 Task: Create a rule when a due date between 1 and 7 working days ago is moved in a card by me.
Action: Mouse moved to (1251, 104)
Screenshot: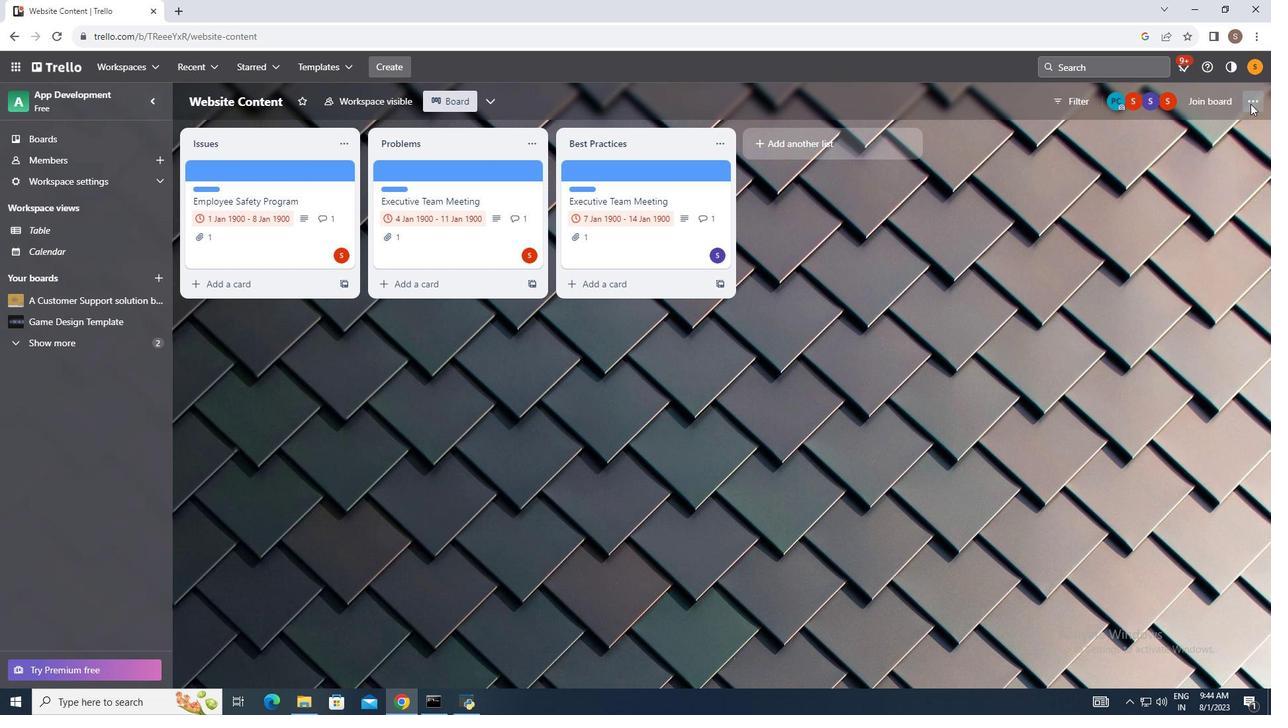 
Action: Mouse pressed left at (1251, 104)
Screenshot: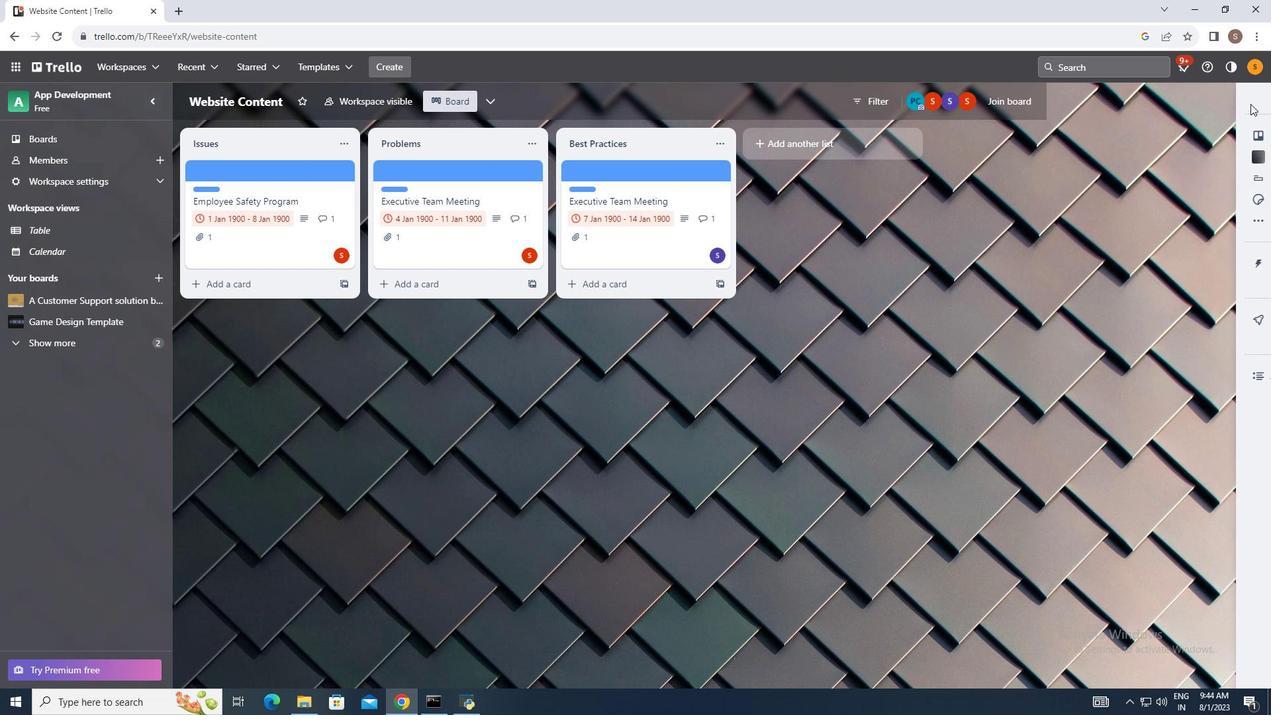 
Action: Mouse moved to (1173, 263)
Screenshot: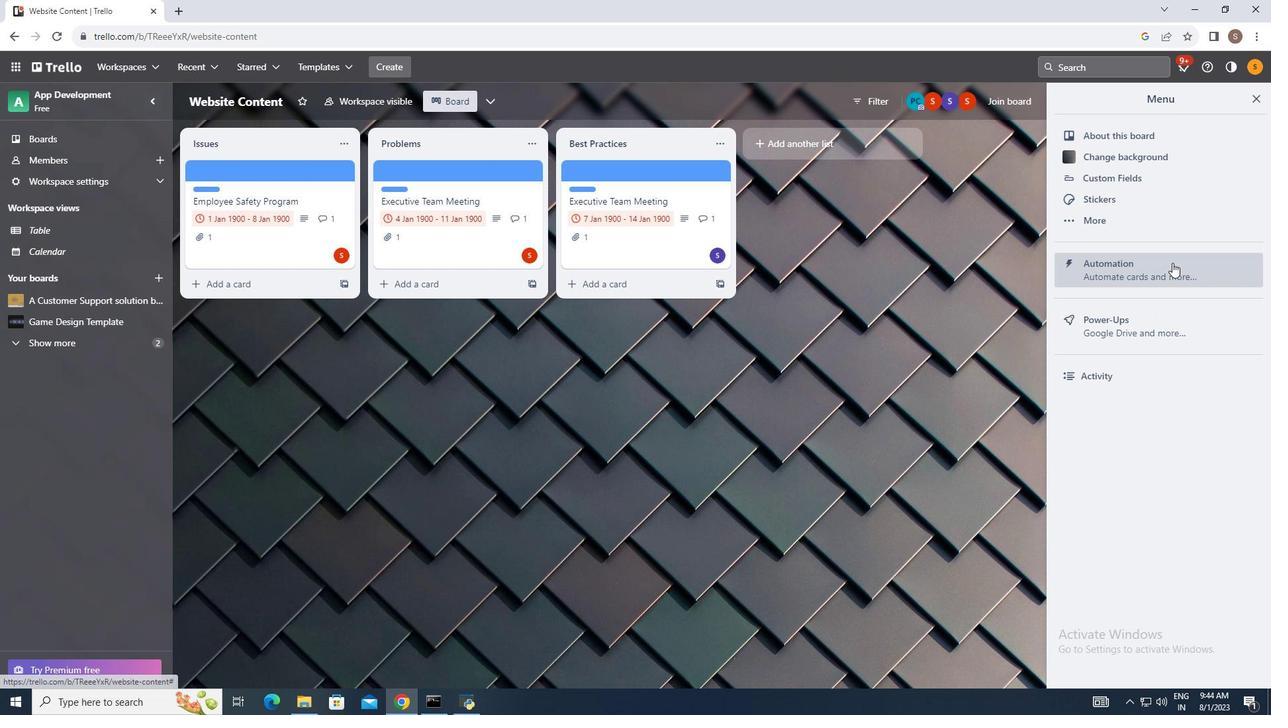 
Action: Mouse pressed left at (1173, 263)
Screenshot: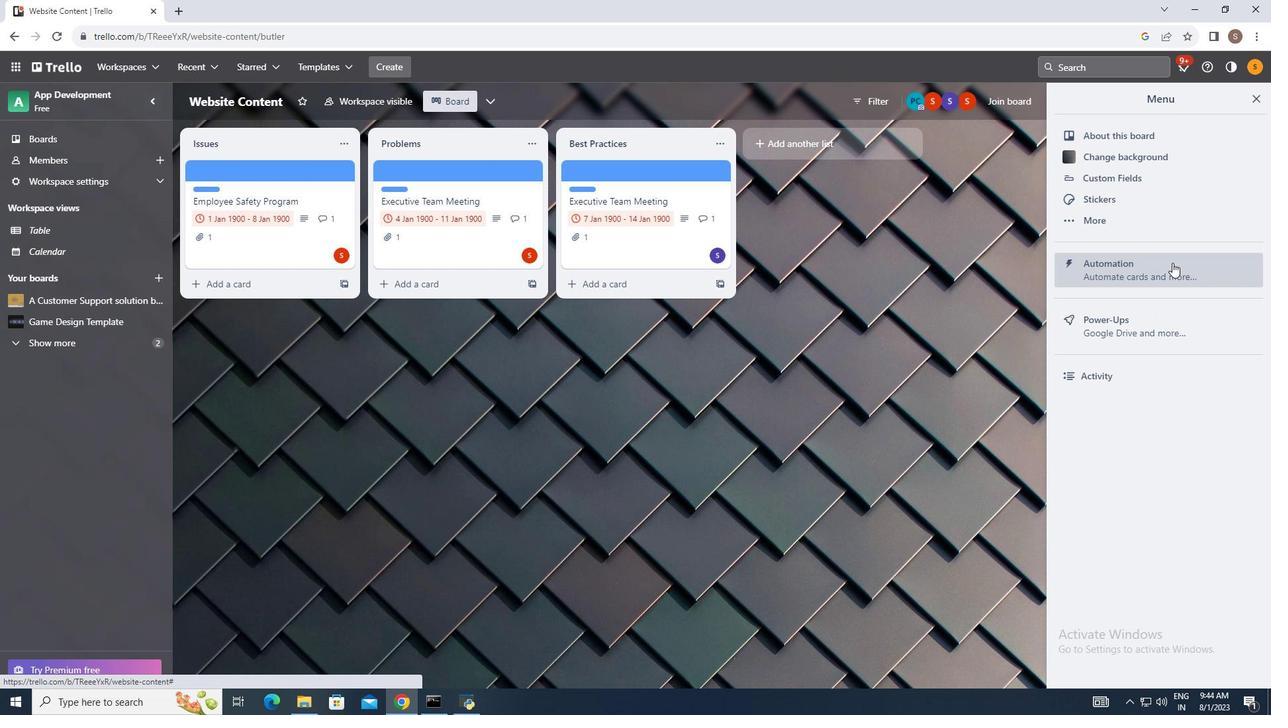 
Action: Mouse moved to (234, 209)
Screenshot: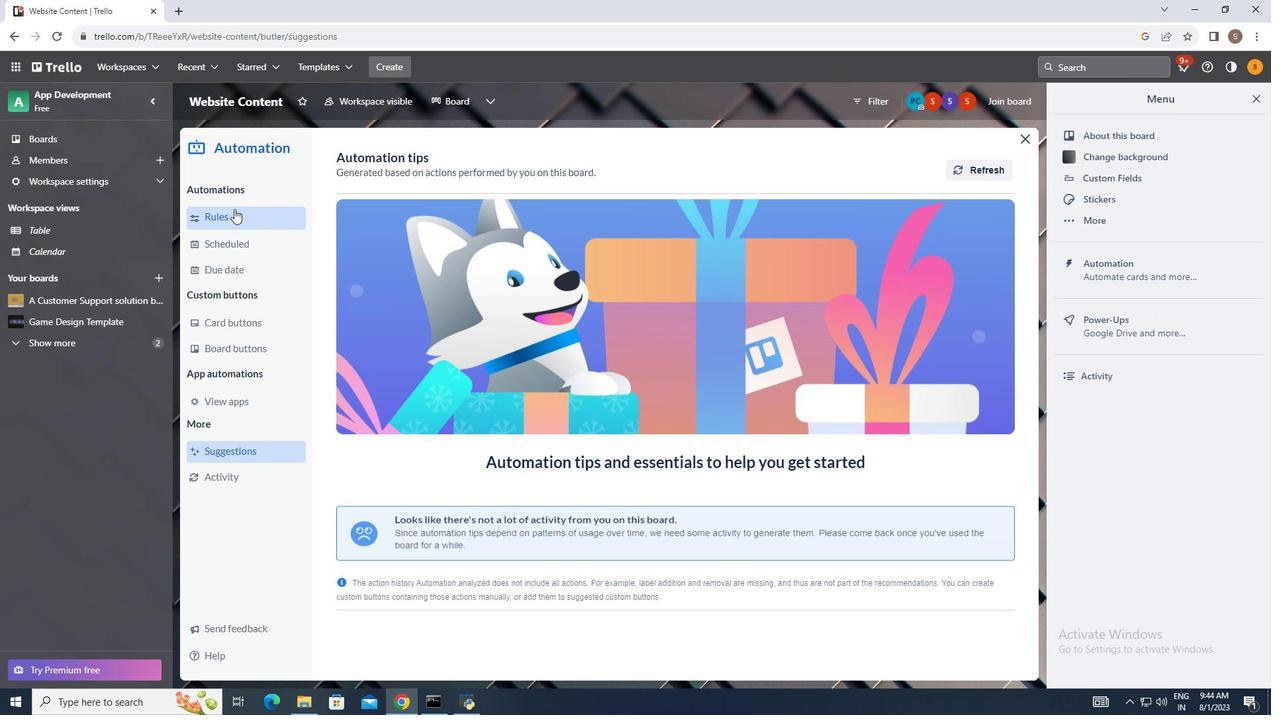 
Action: Mouse pressed left at (234, 209)
Screenshot: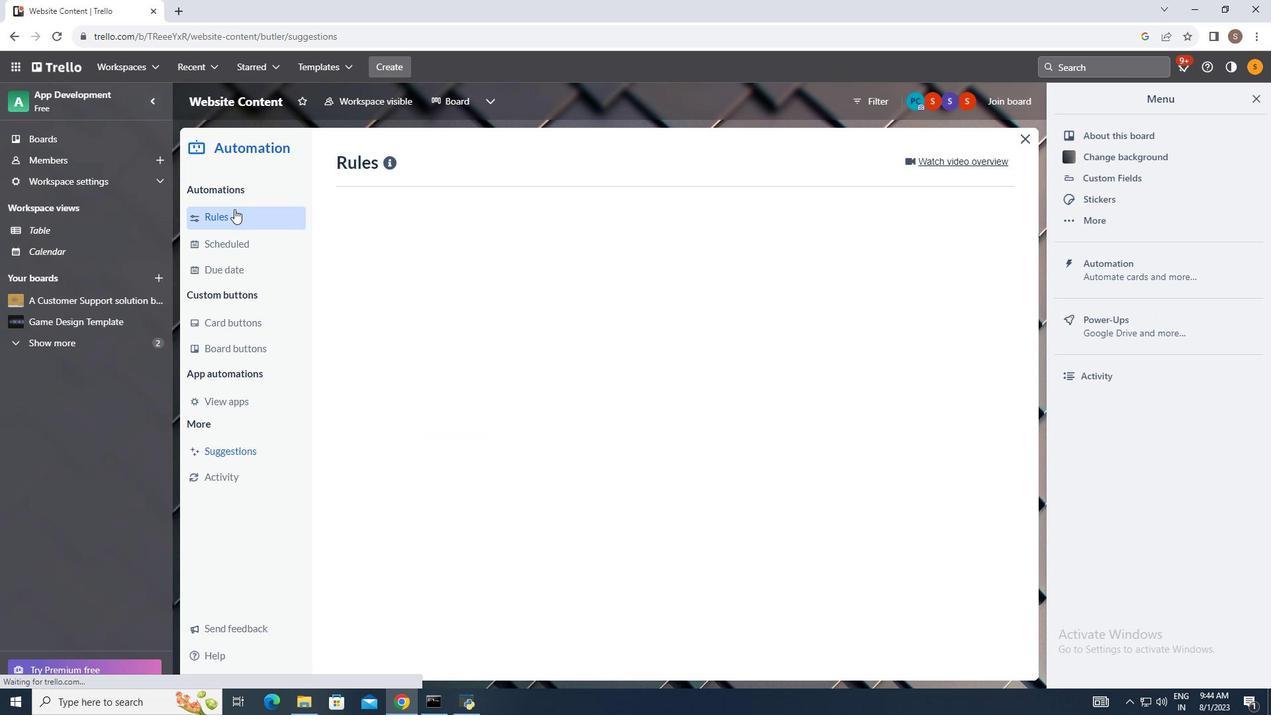 
Action: Mouse moved to (889, 164)
Screenshot: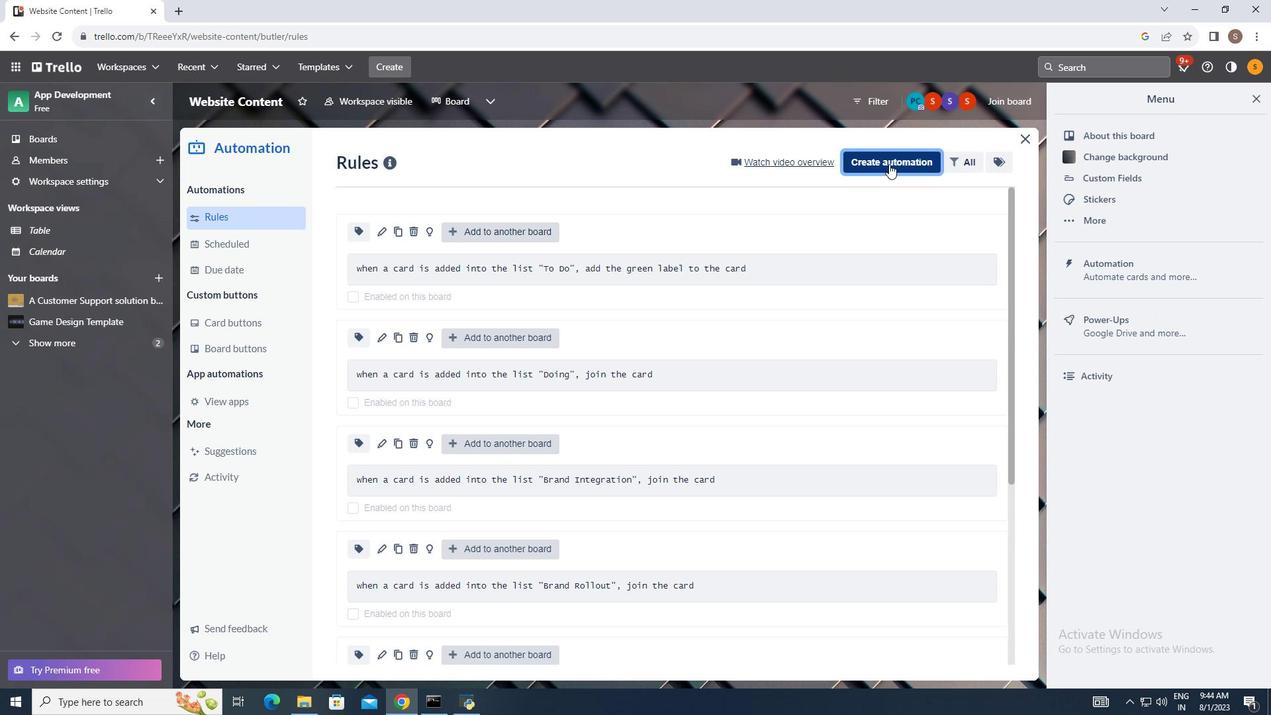 
Action: Mouse pressed left at (889, 164)
Screenshot: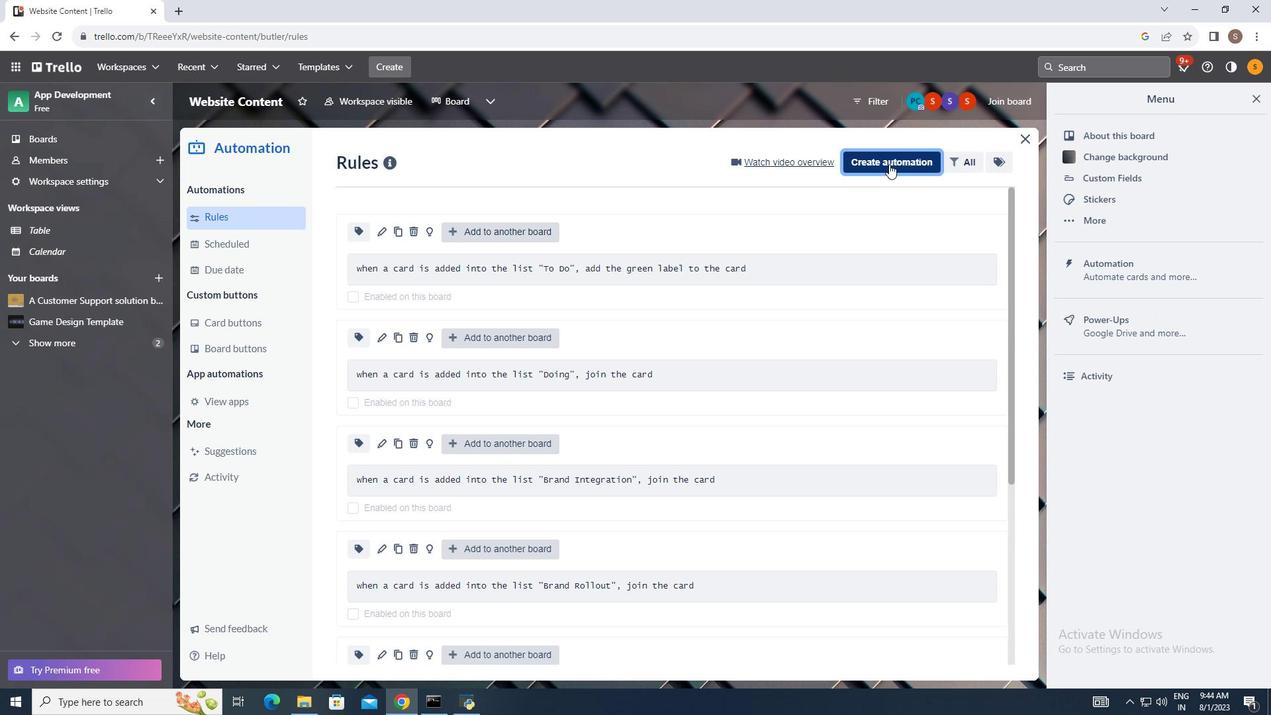 
Action: Mouse moved to (652, 286)
Screenshot: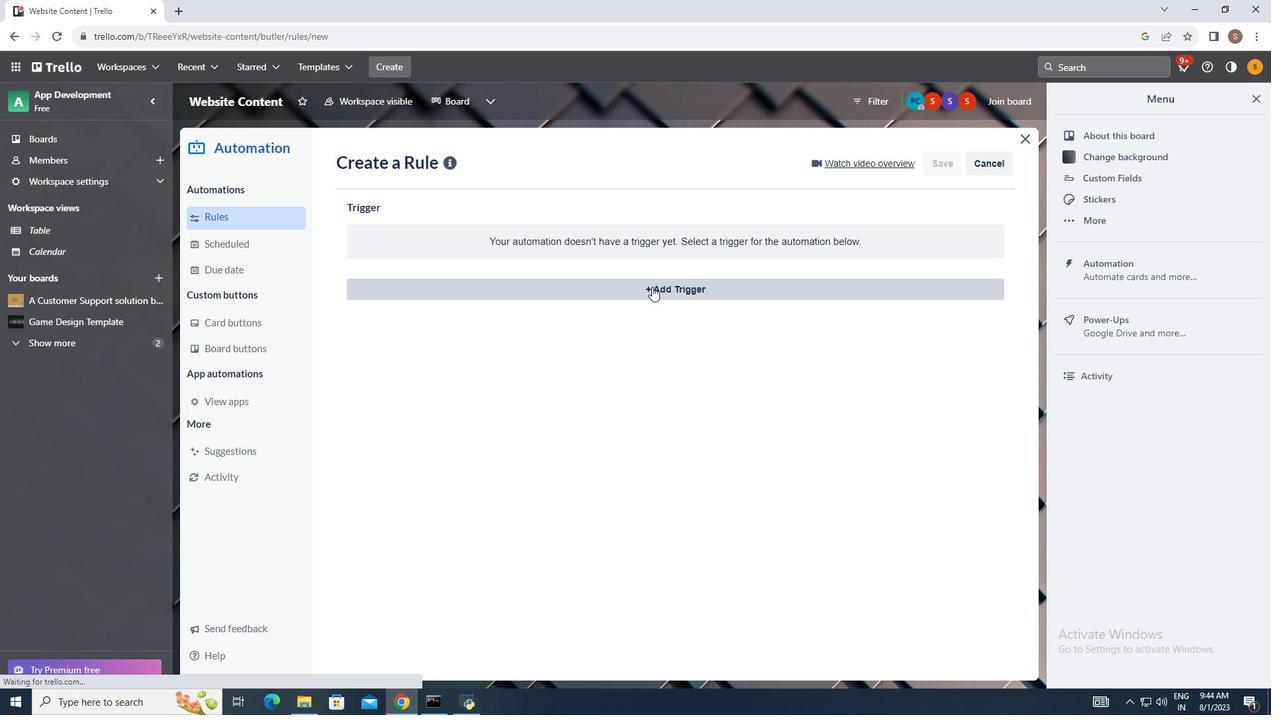 
Action: Mouse pressed left at (652, 286)
Screenshot: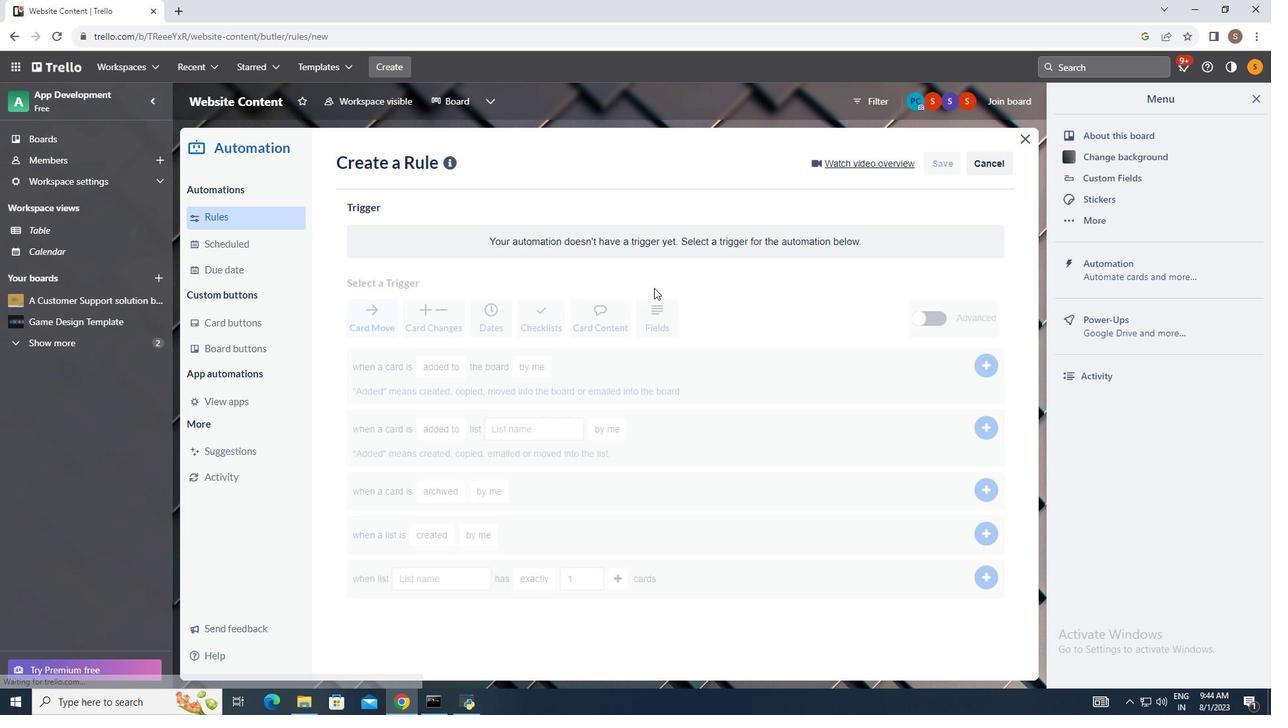 
Action: Mouse moved to (499, 335)
Screenshot: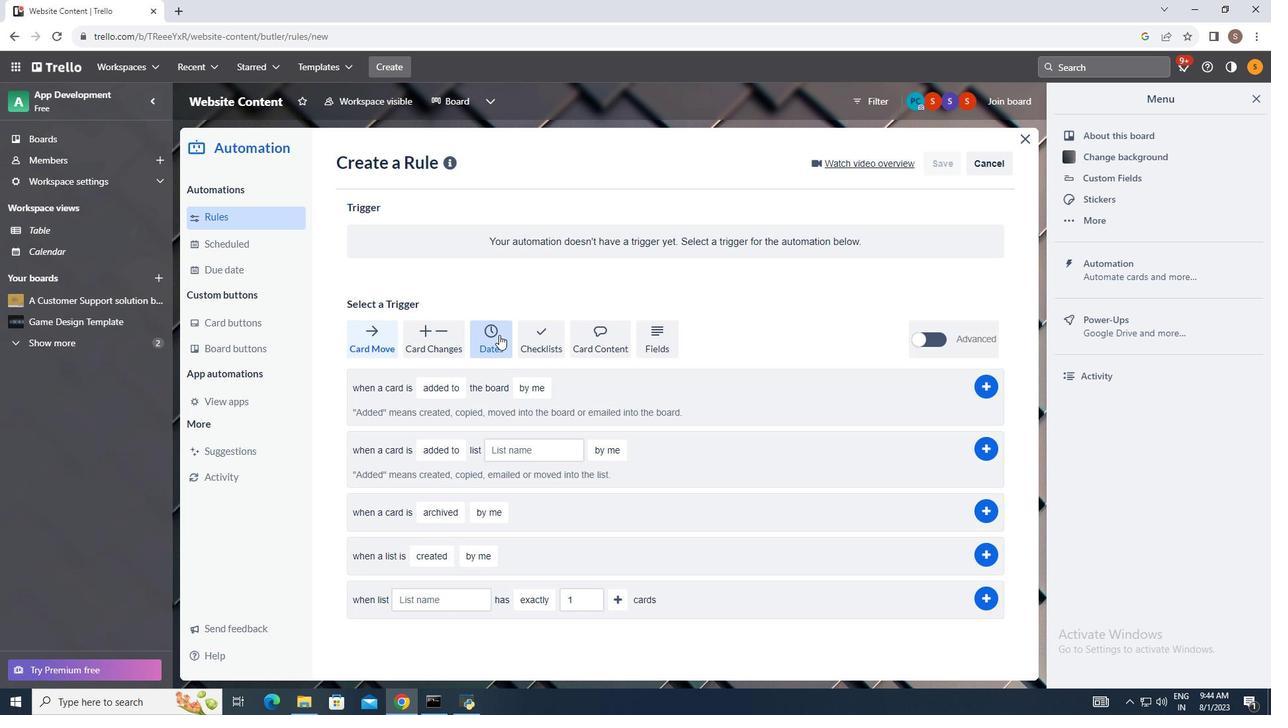 
Action: Mouse pressed left at (499, 335)
Screenshot: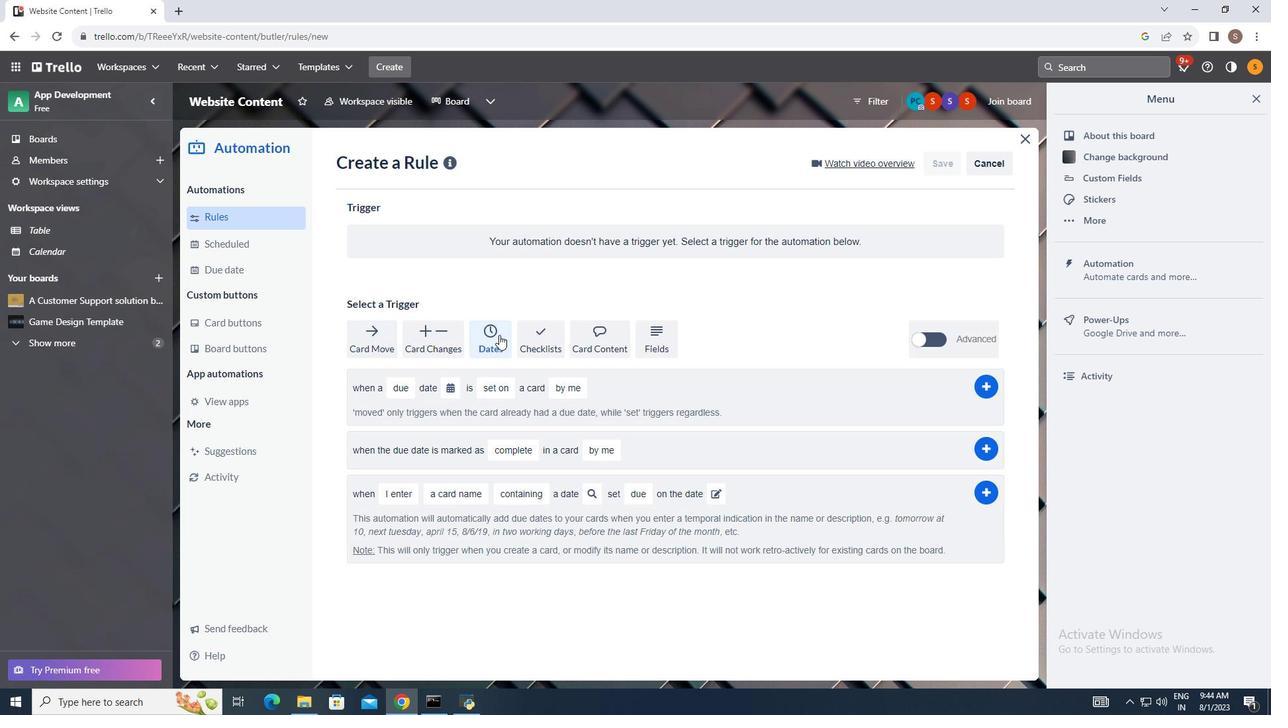 
Action: Mouse moved to (405, 386)
Screenshot: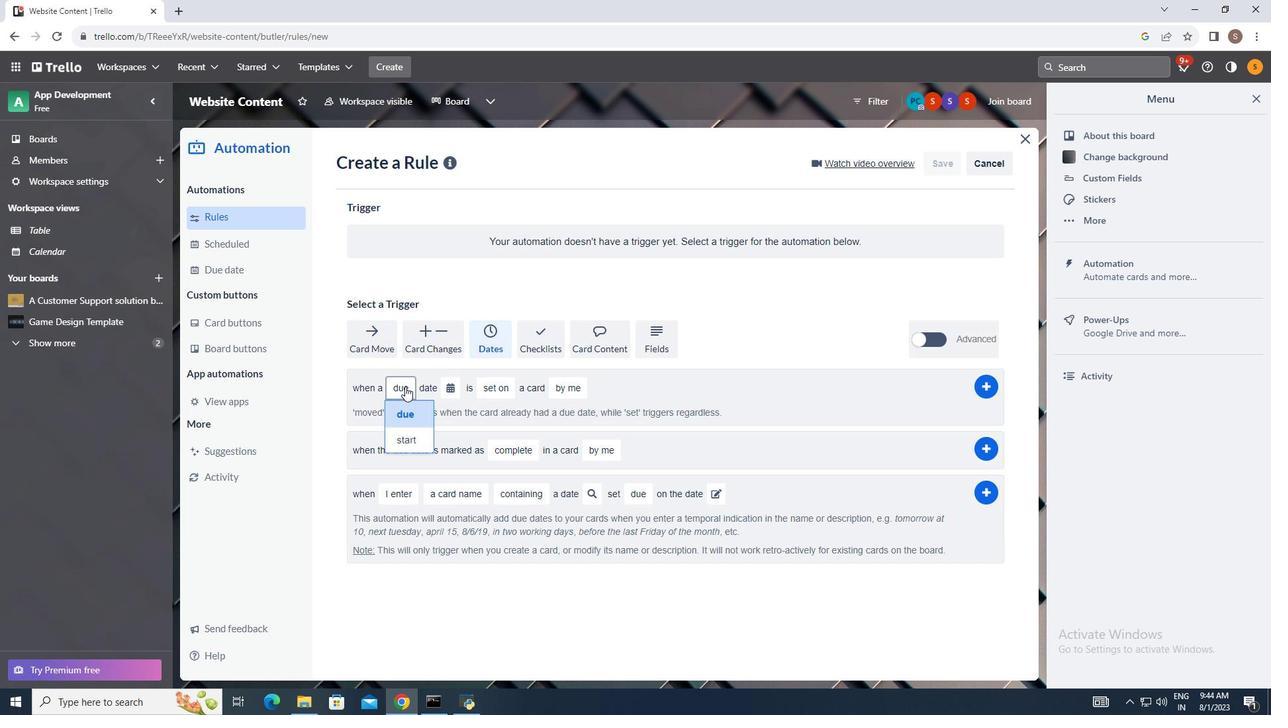 
Action: Mouse pressed left at (405, 386)
Screenshot: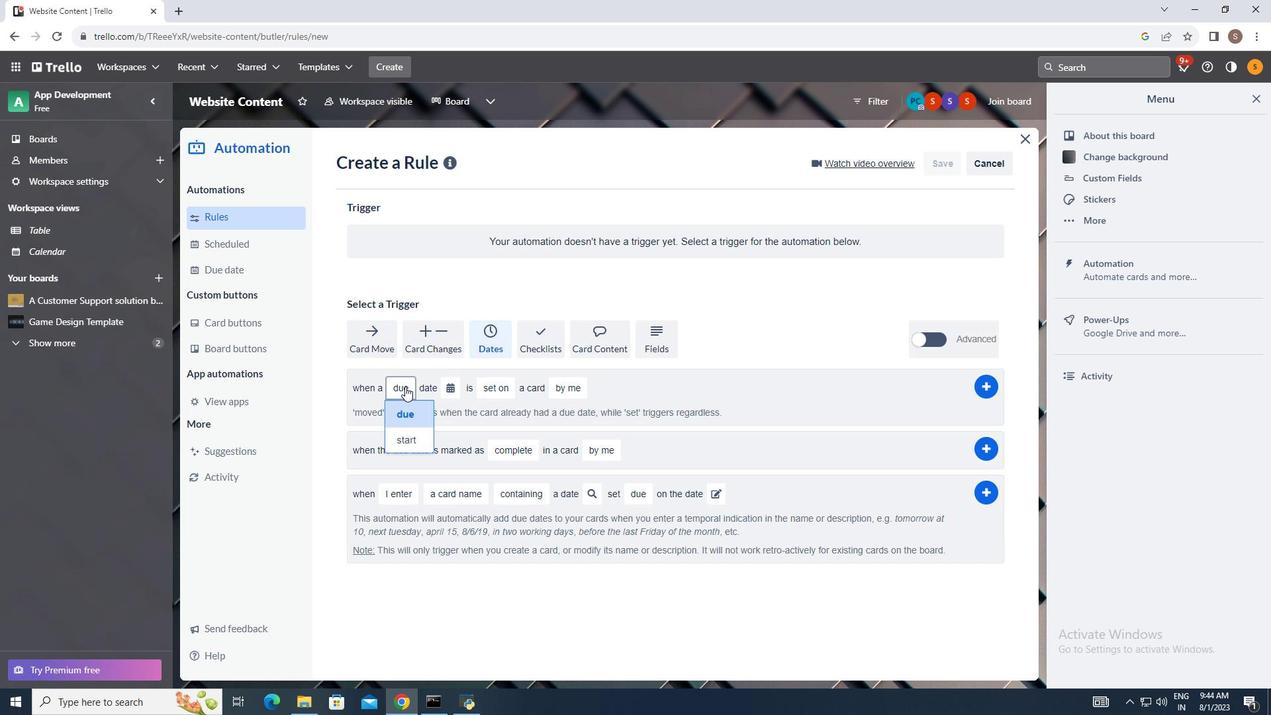 
Action: Mouse moved to (405, 415)
Screenshot: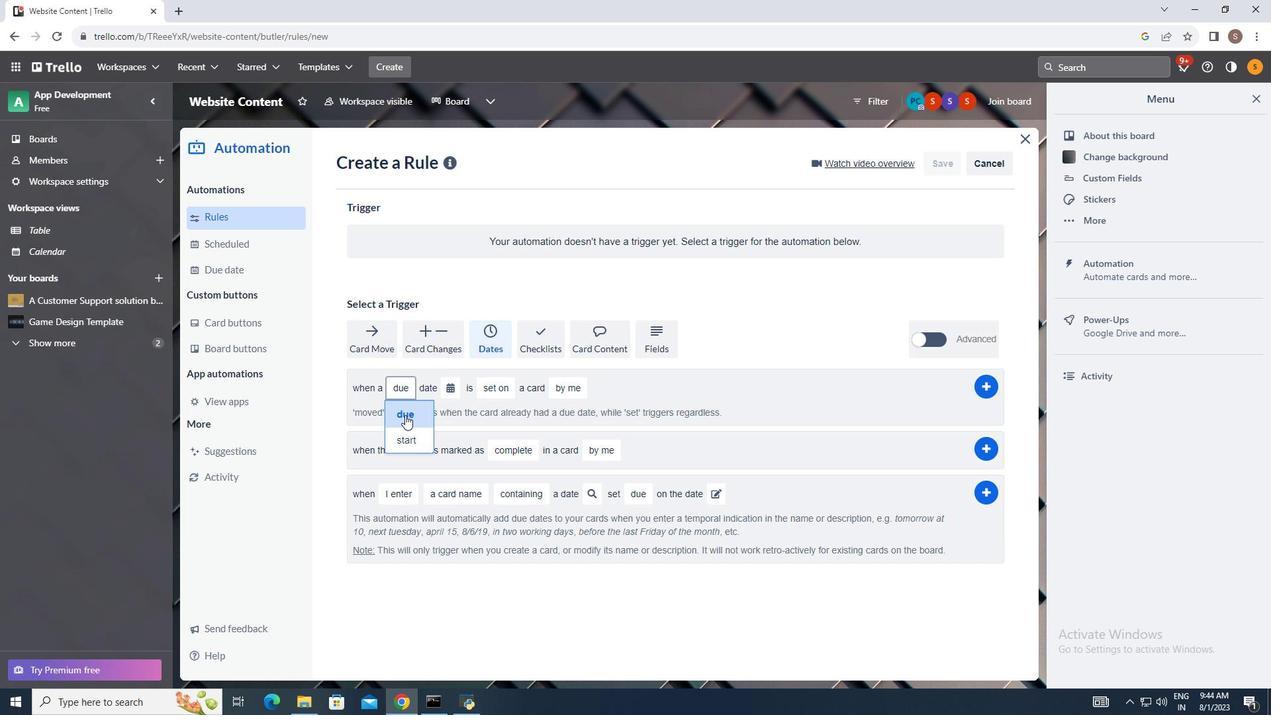 
Action: Mouse pressed left at (405, 415)
Screenshot: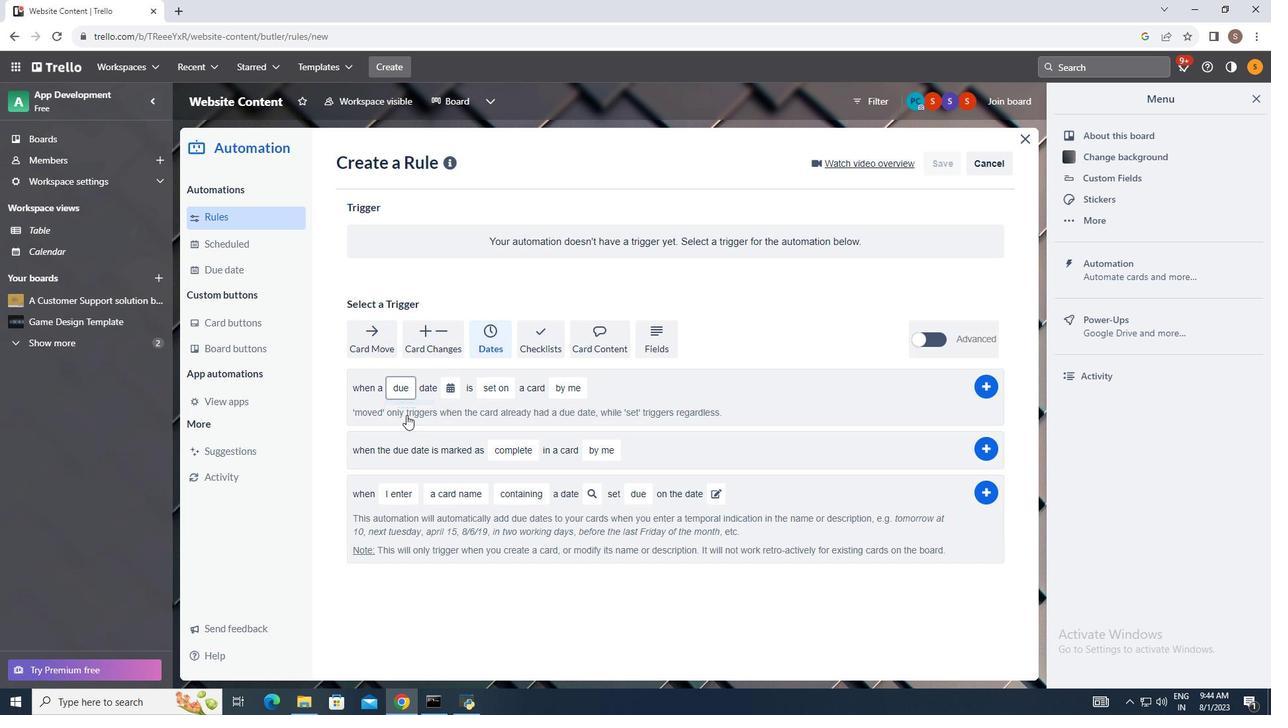 
Action: Mouse moved to (452, 391)
Screenshot: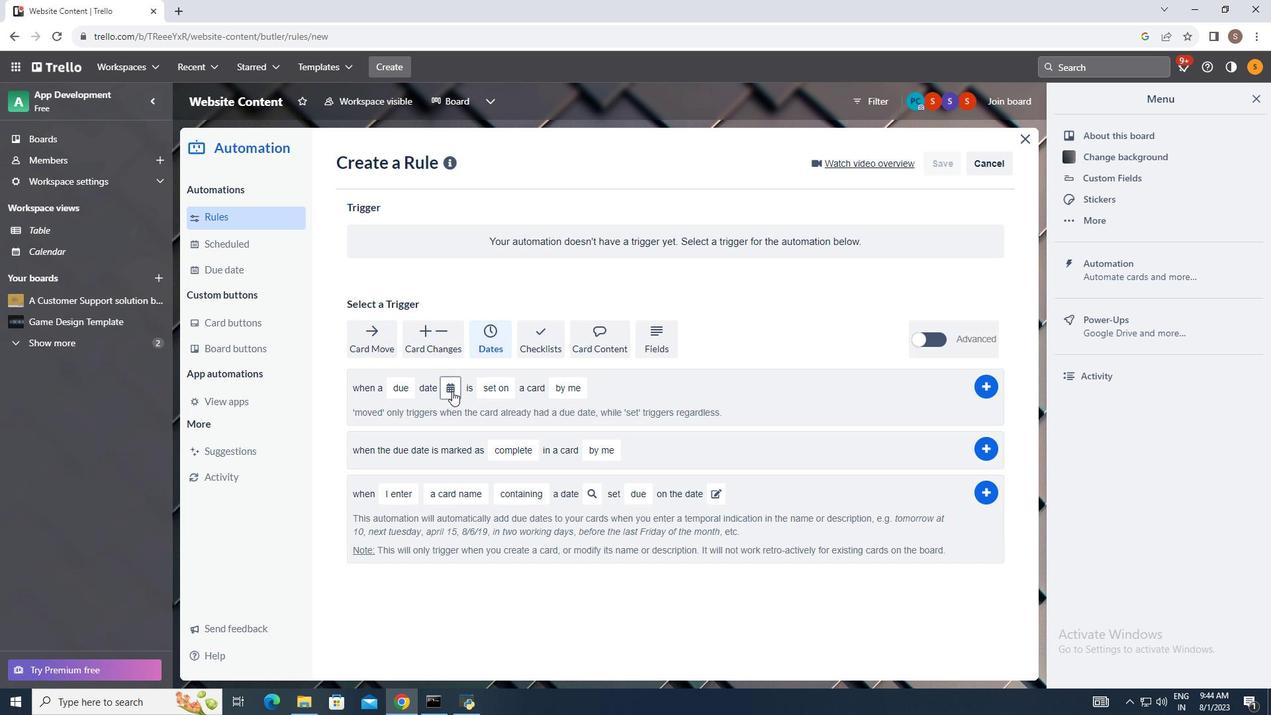 
Action: Mouse pressed left at (452, 391)
Screenshot: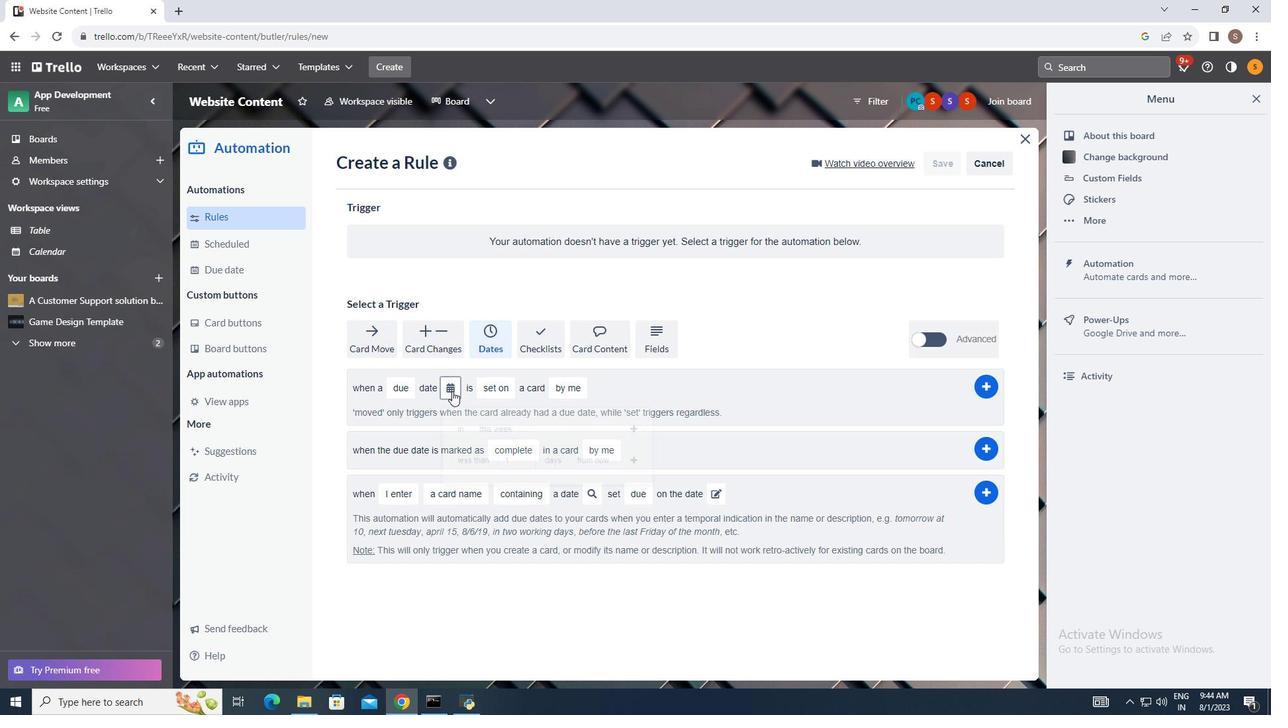 
Action: Mouse moved to (474, 466)
Screenshot: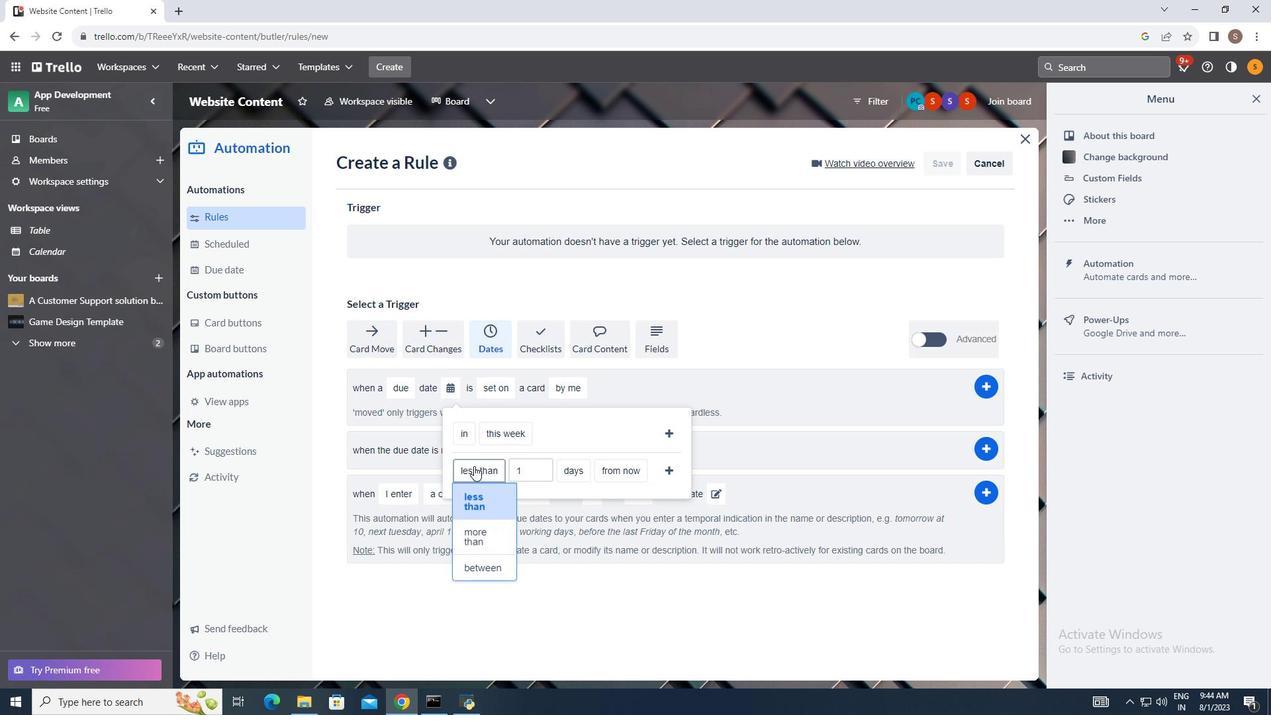 
Action: Mouse pressed left at (474, 466)
Screenshot: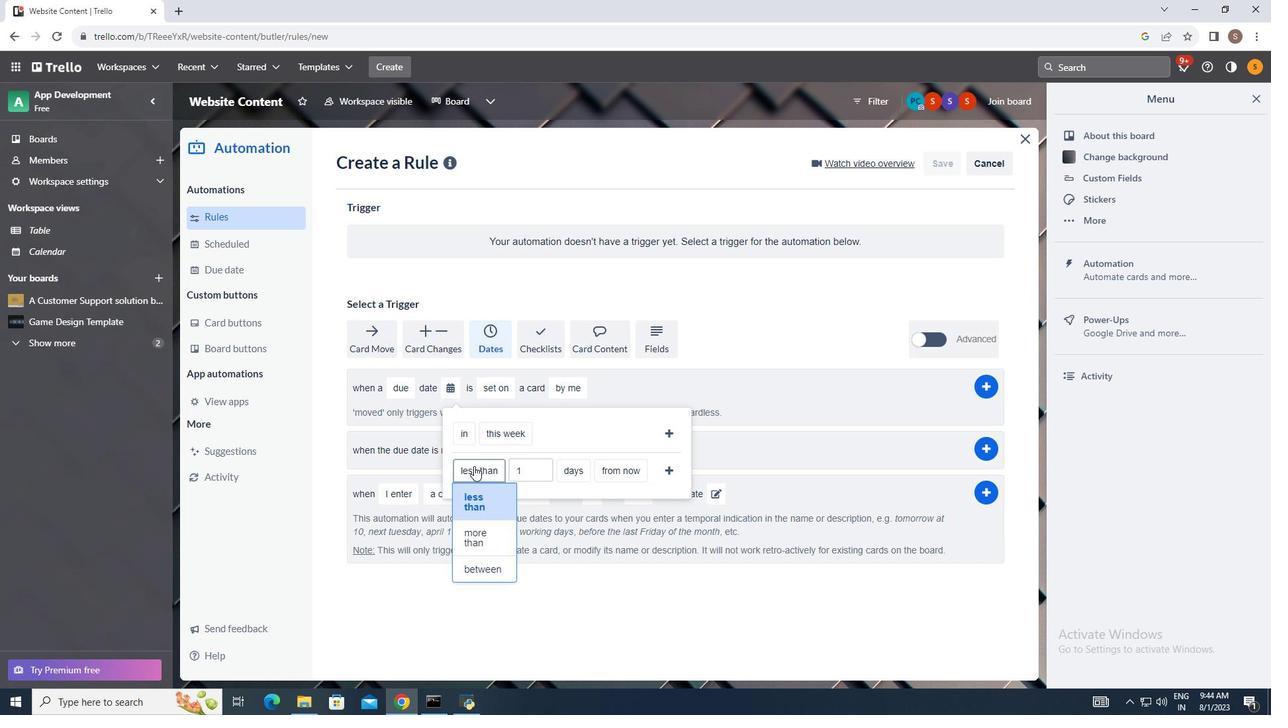 
Action: Mouse moved to (468, 569)
Screenshot: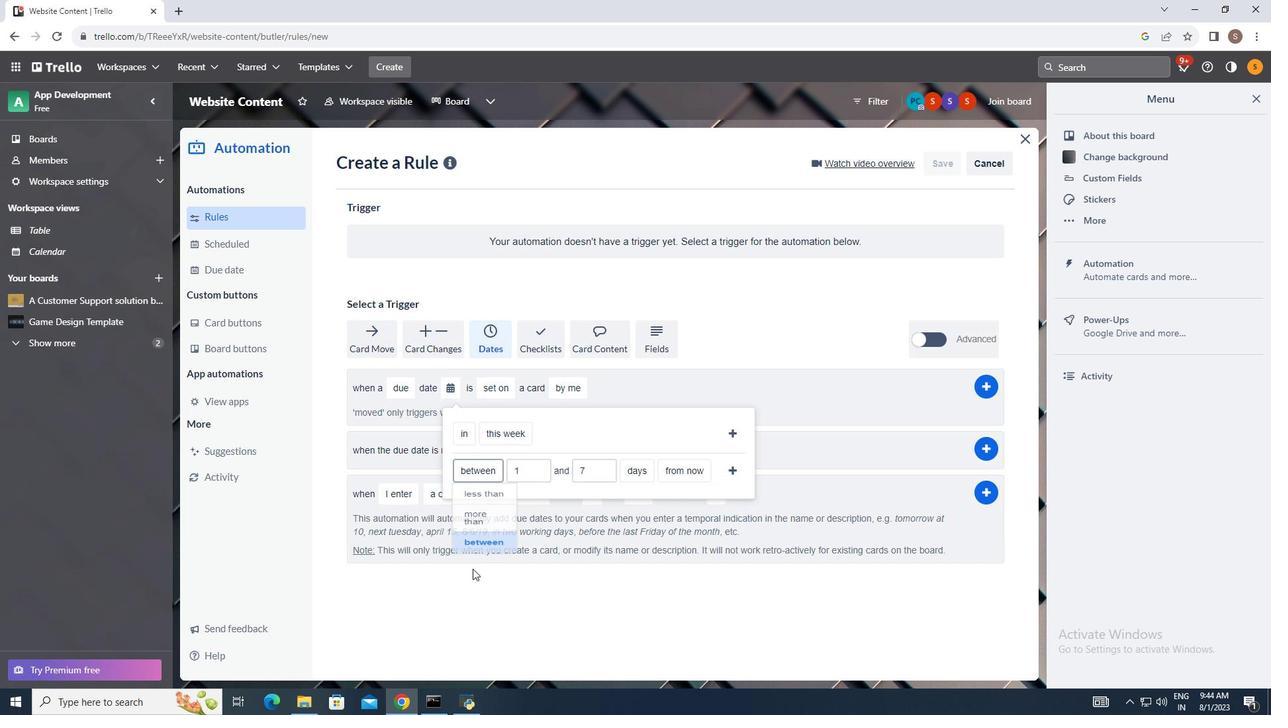 
Action: Mouse pressed left at (468, 569)
Screenshot: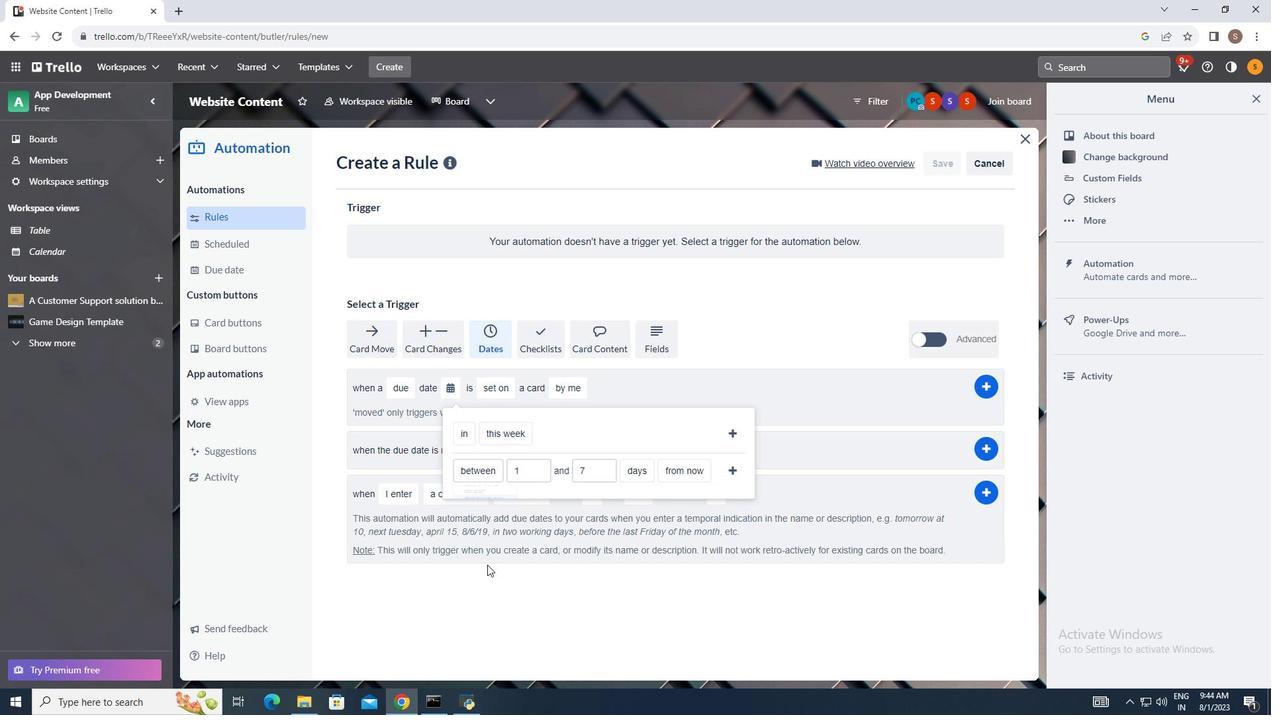 
Action: Mouse moved to (635, 470)
Screenshot: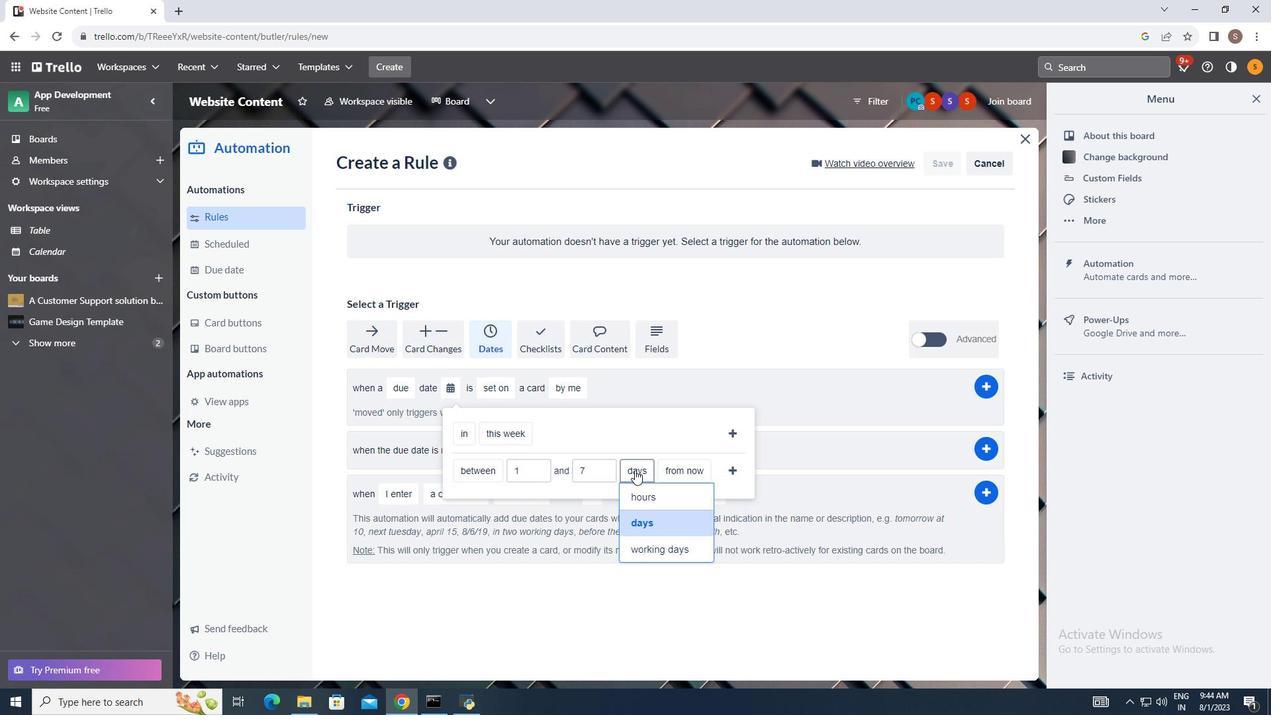 
Action: Mouse pressed left at (635, 470)
Screenshot: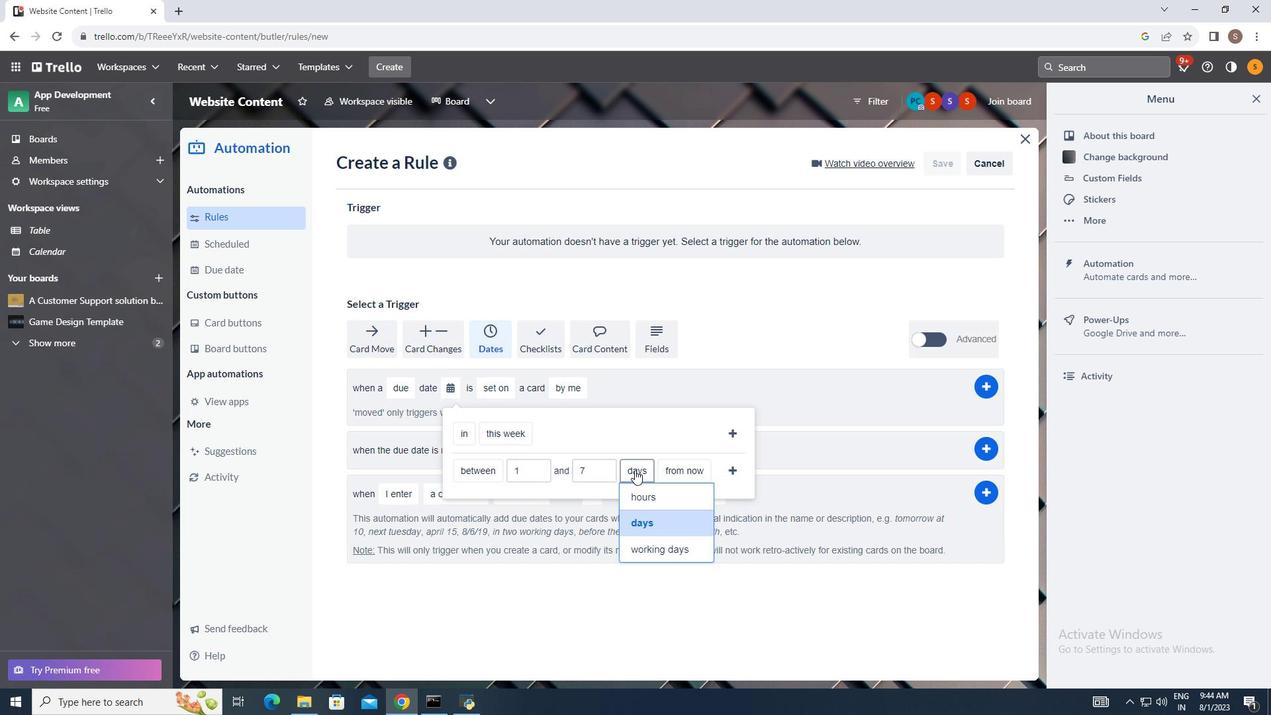 
Action: Mouse moved to (663, 541)
Screenshot: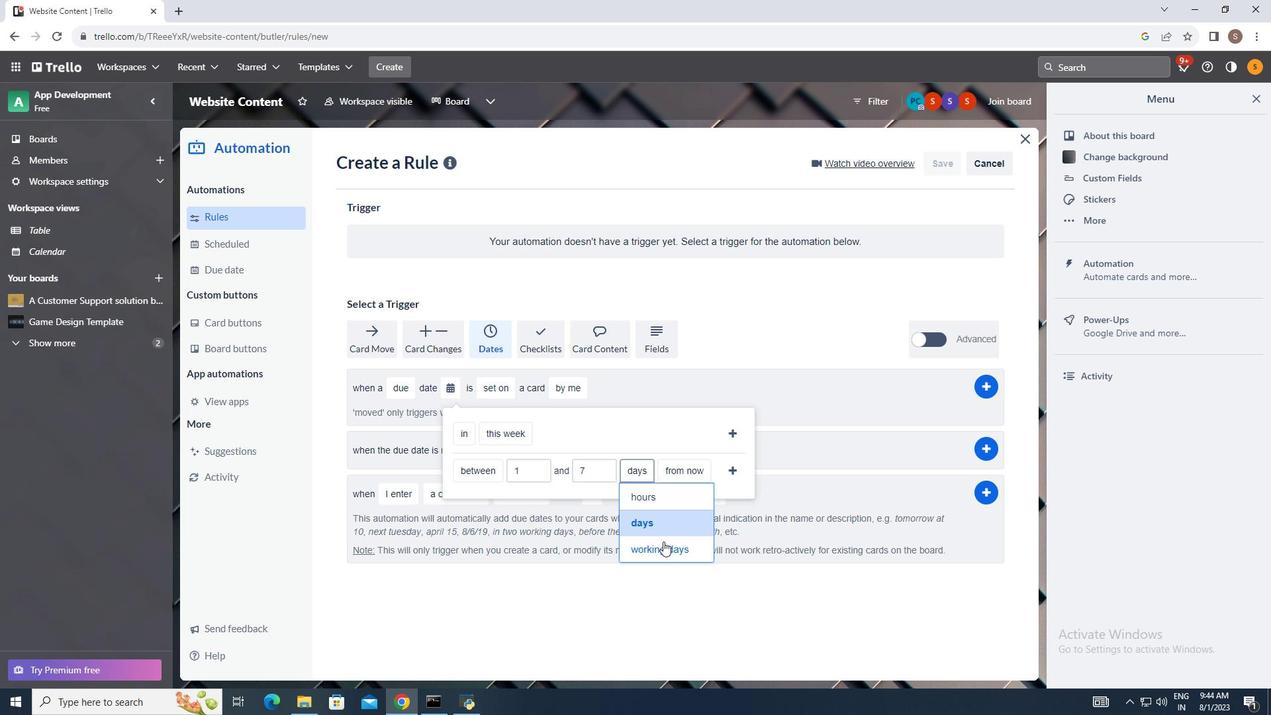 
Action: Mouse pressed left at (663, 541)
Screenshot: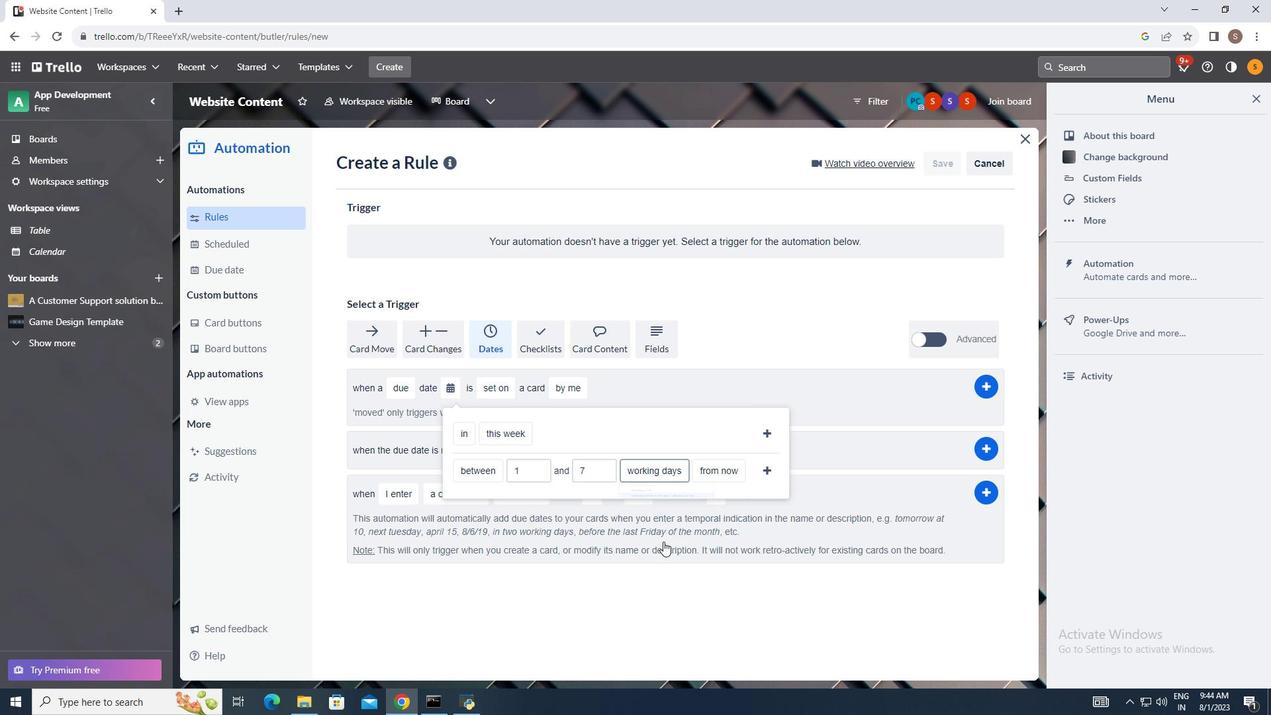 
Action: Mouse moved to (728, 472)
Screenshot: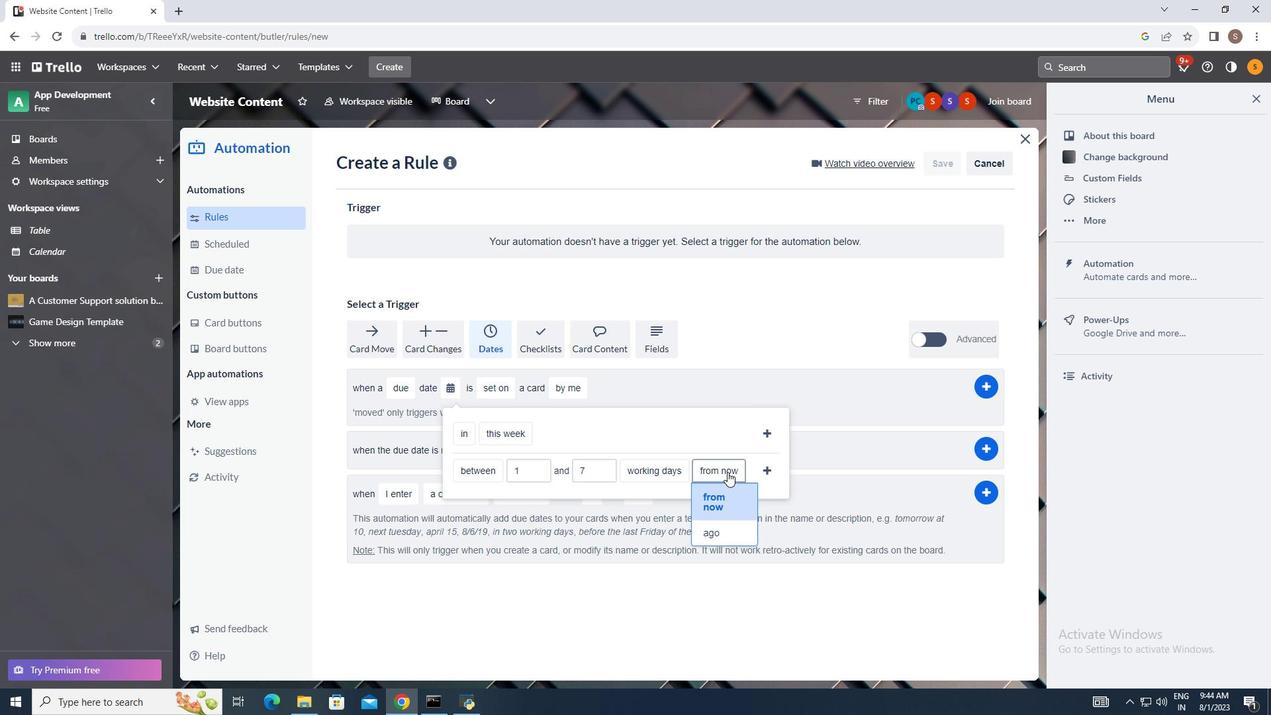 
Action: Mouse pressed left at (728, 472)
Screenshot: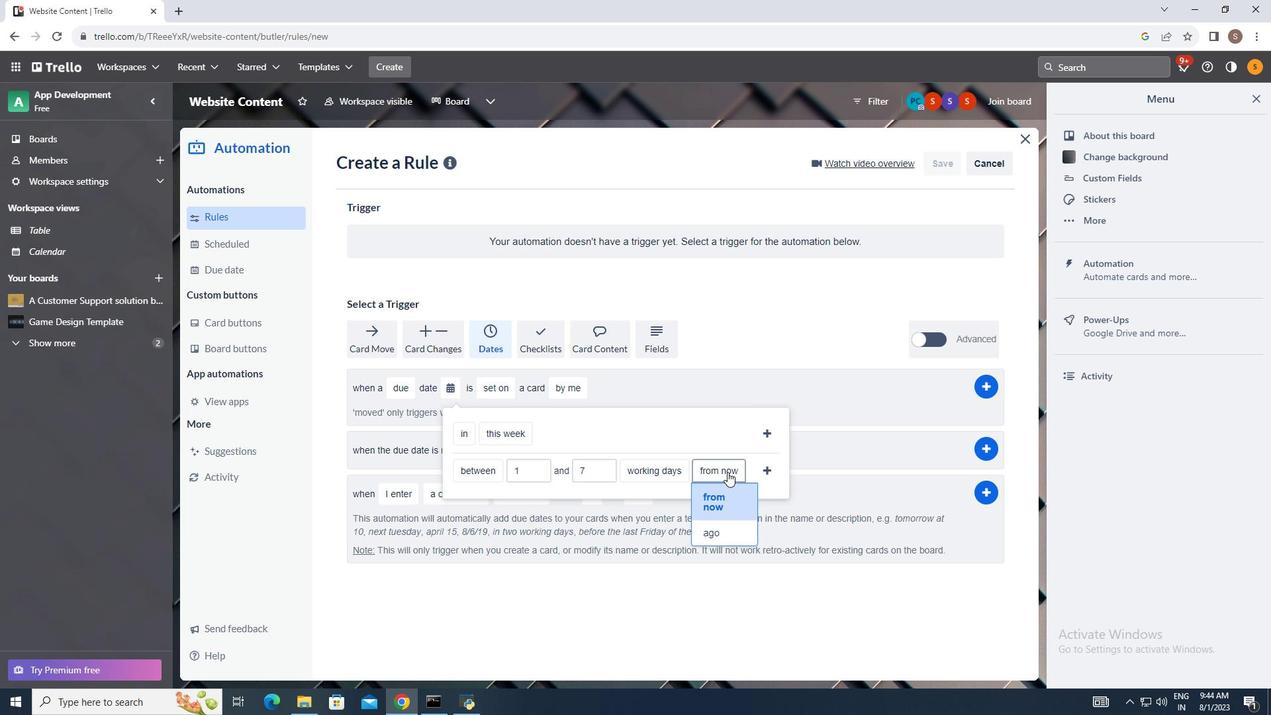 
Action: Mouse moved to (727, 530)
Screenshot: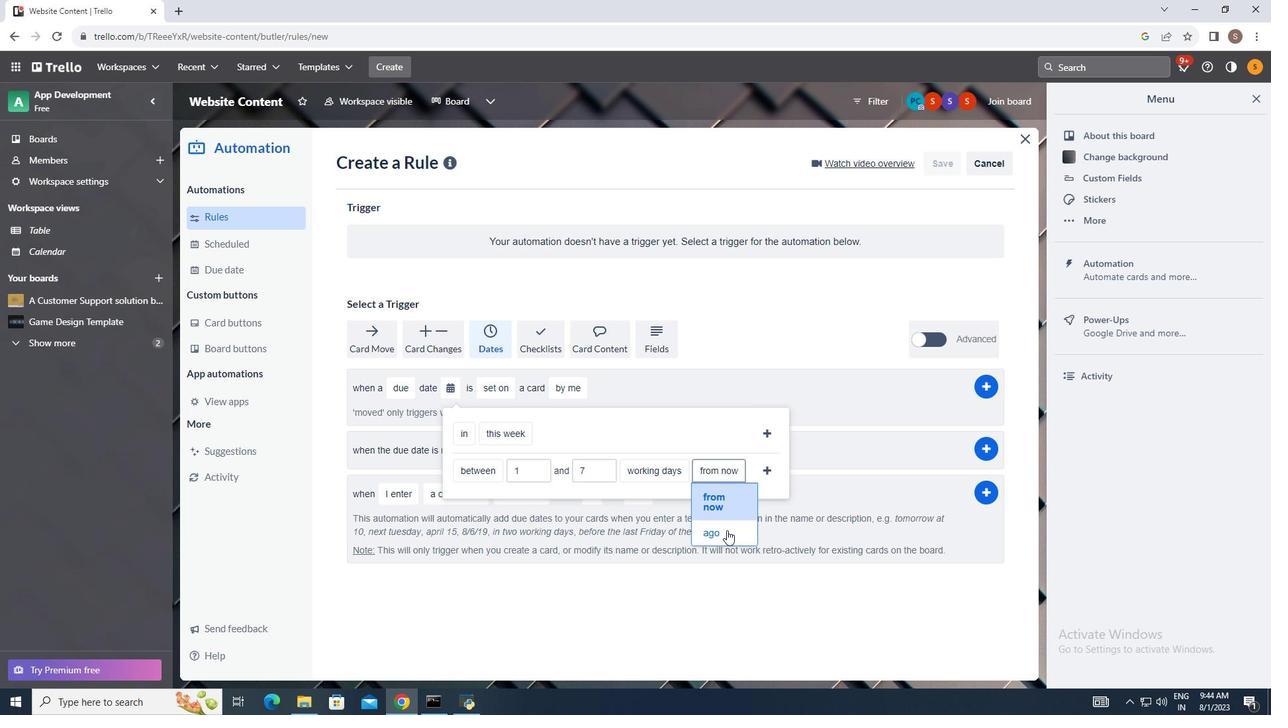 
Action: Mouse pressed left at (727, 530)
Screenshot: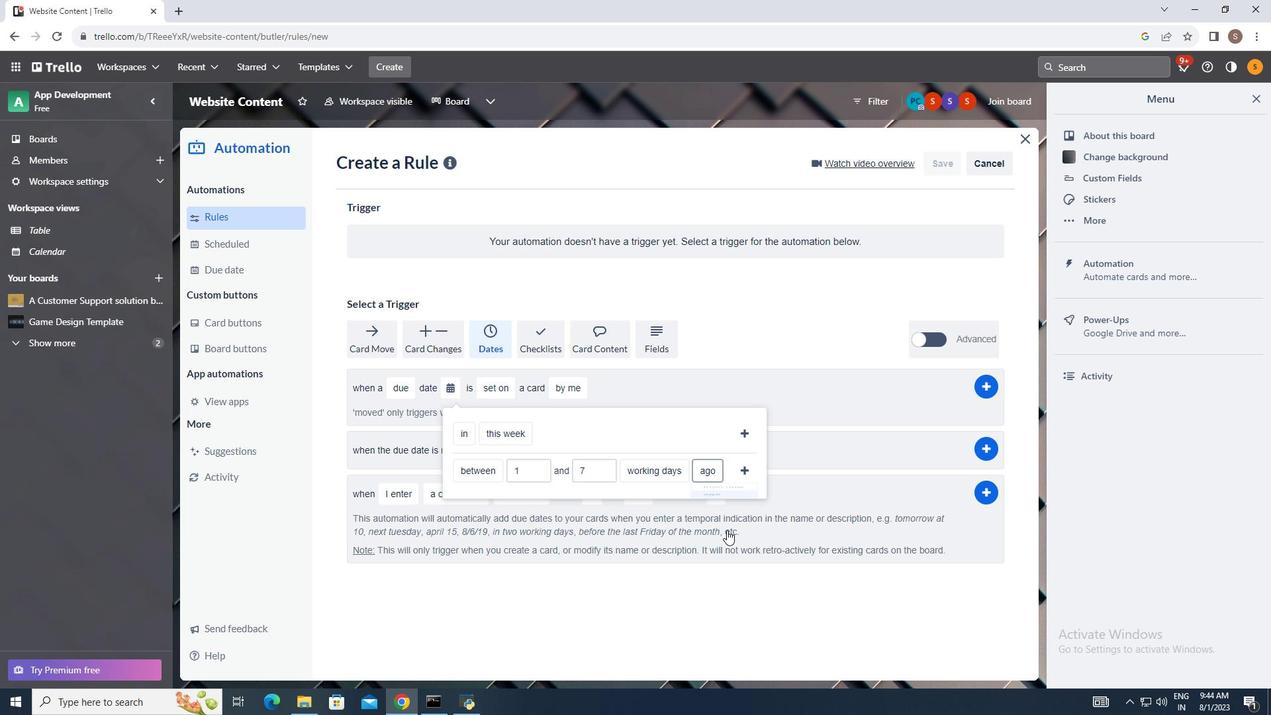 
Action: Mouse moved to (741, 470)
Screenshot: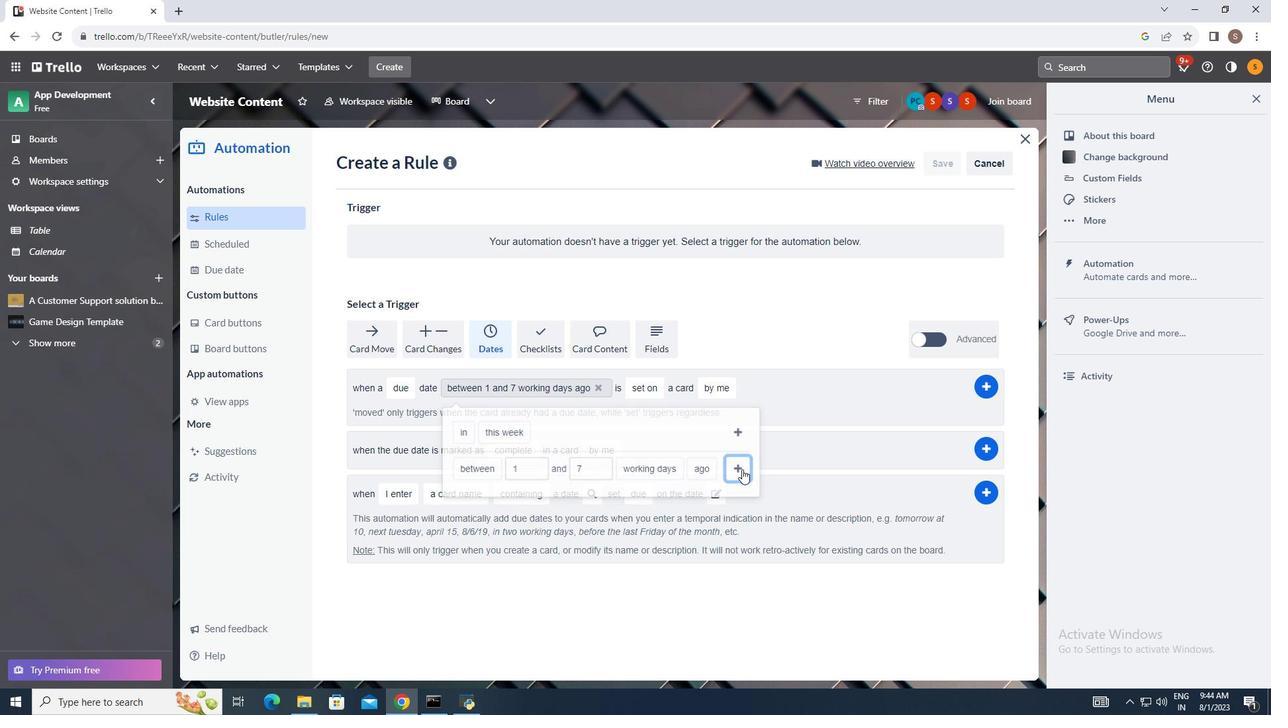 
Action: Mouse pressed left at (741, 470)
Screenshot: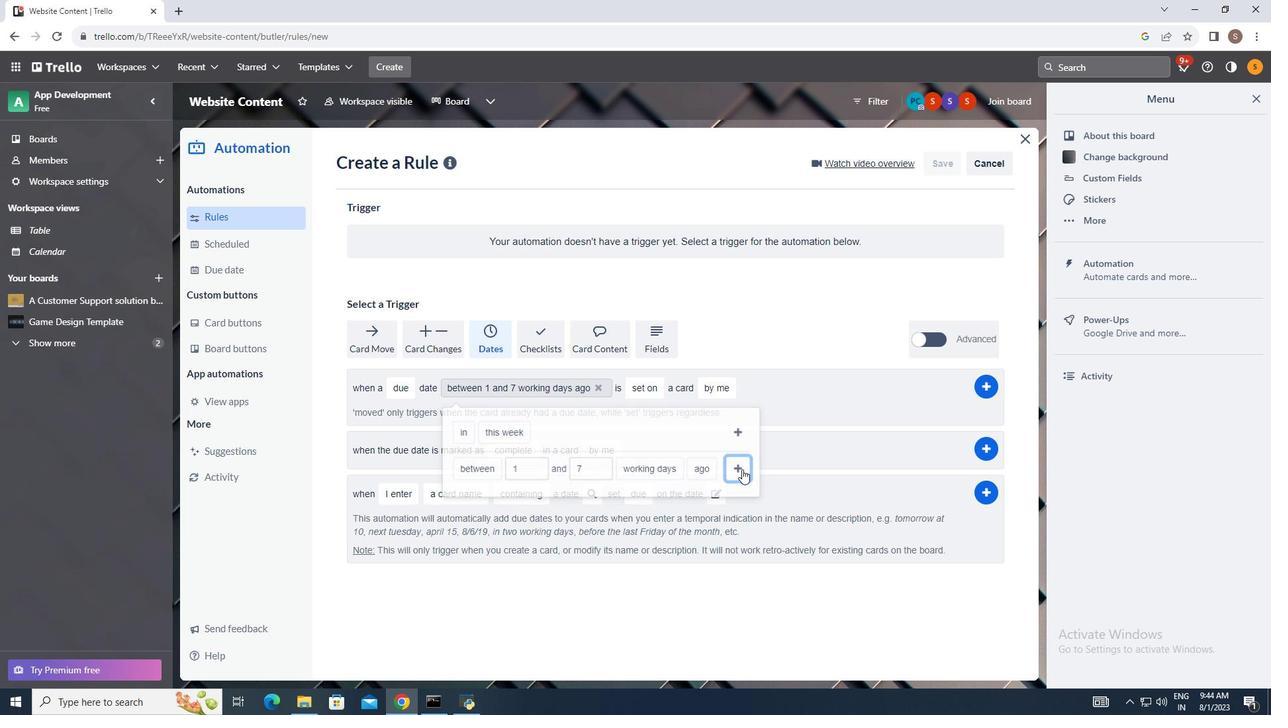 
Action: Mouse moved to (643, 390)
Screenshot: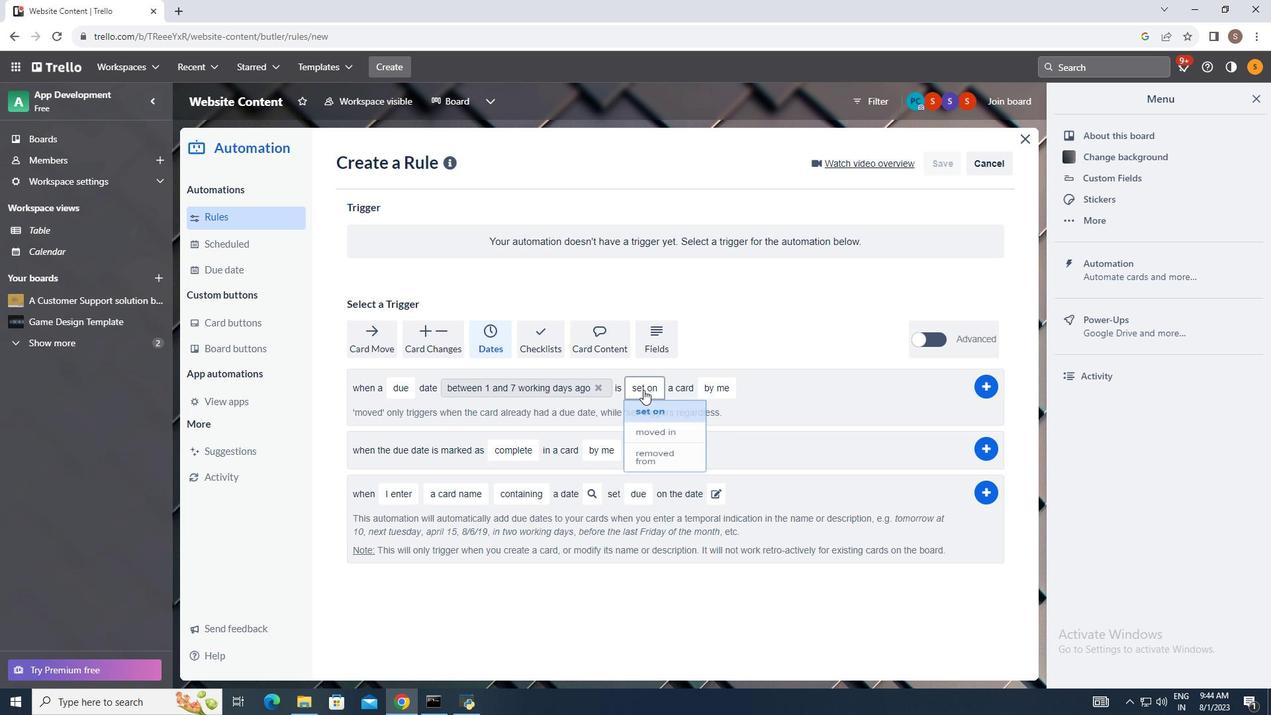 
Action: Mouse pressed left at (643, 390)
Screenshot: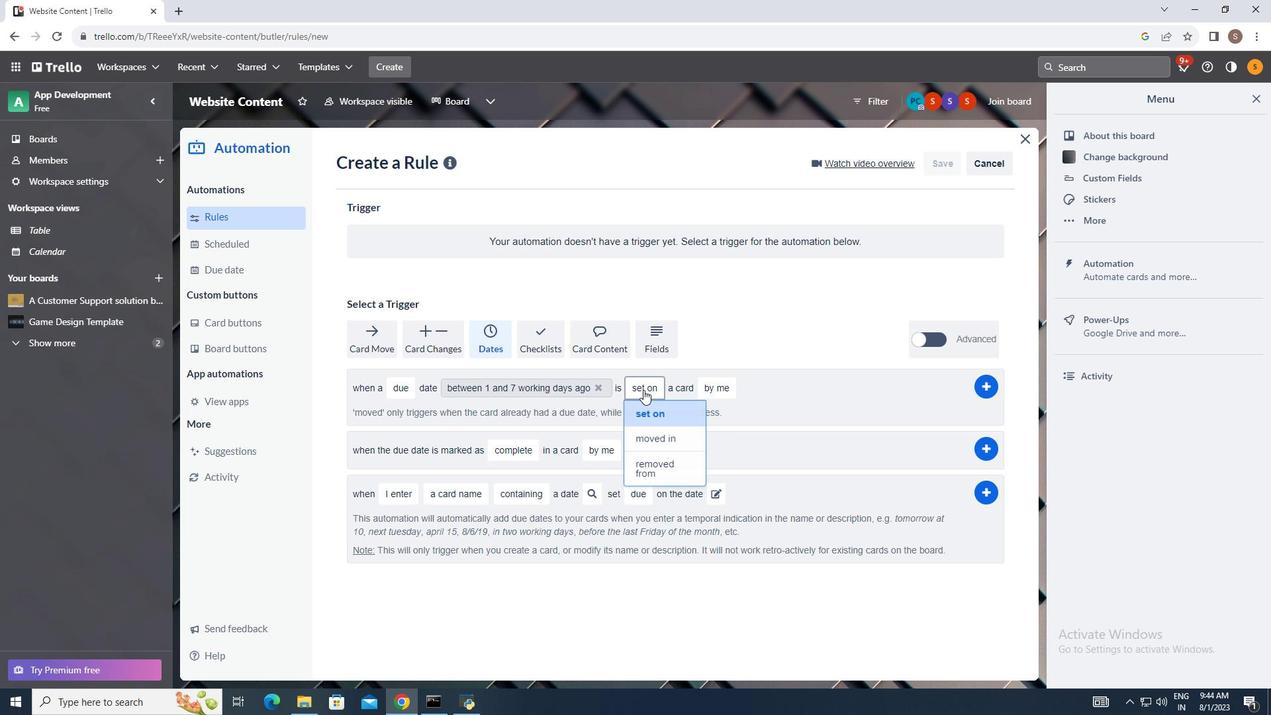 
Action: Mouse moved to (661, 435)
Screenshot: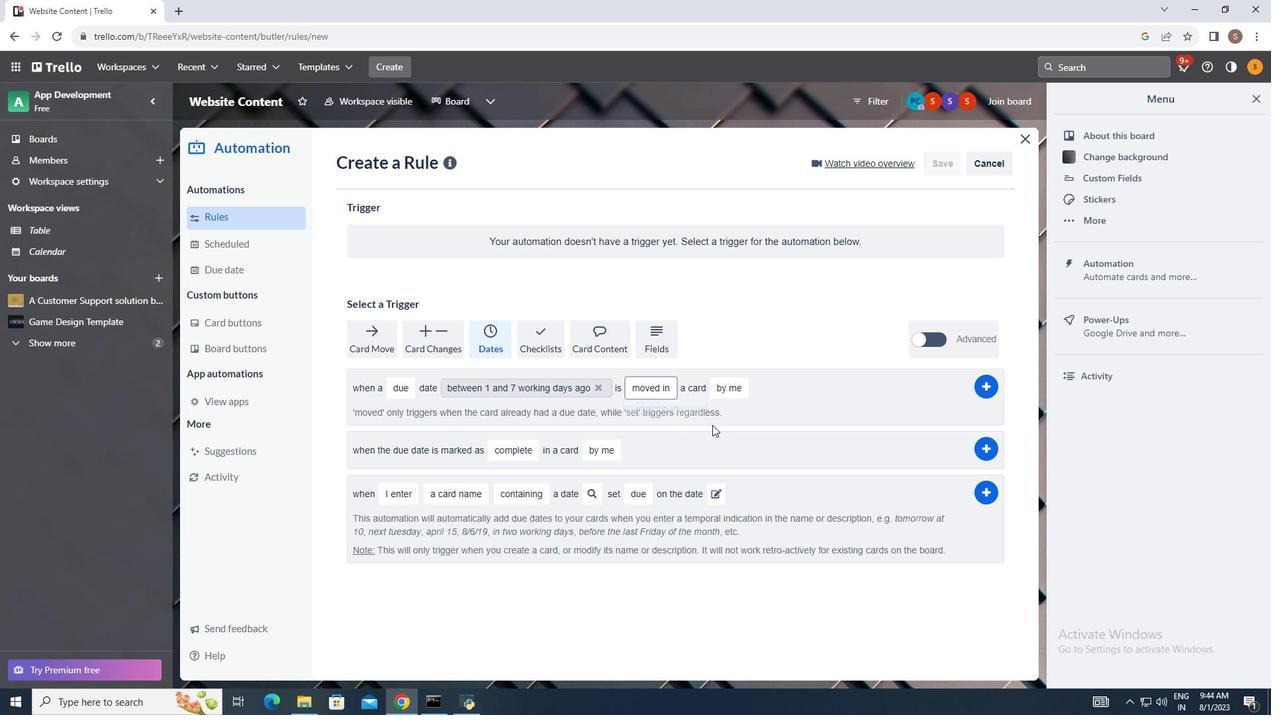 
Action: Mouse pressed left at (661, 435)
Screenshot: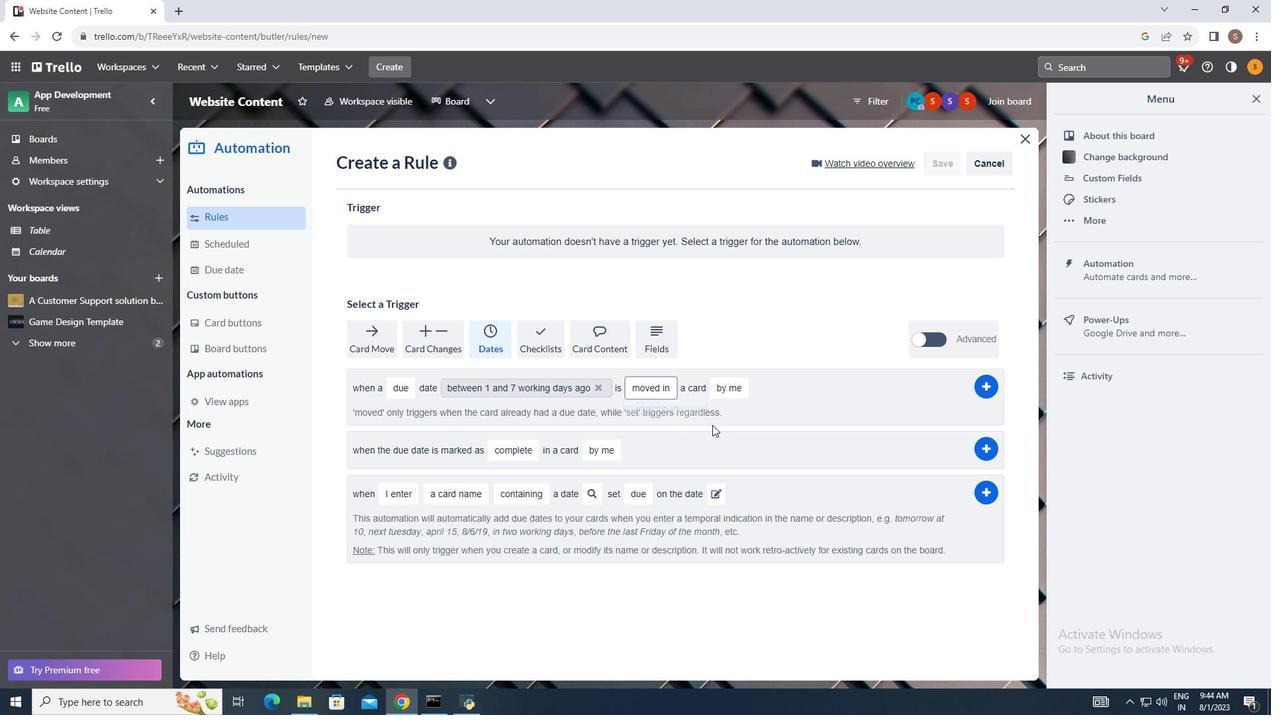 
Action: Mouse moved to (726, 387)
Screenshot: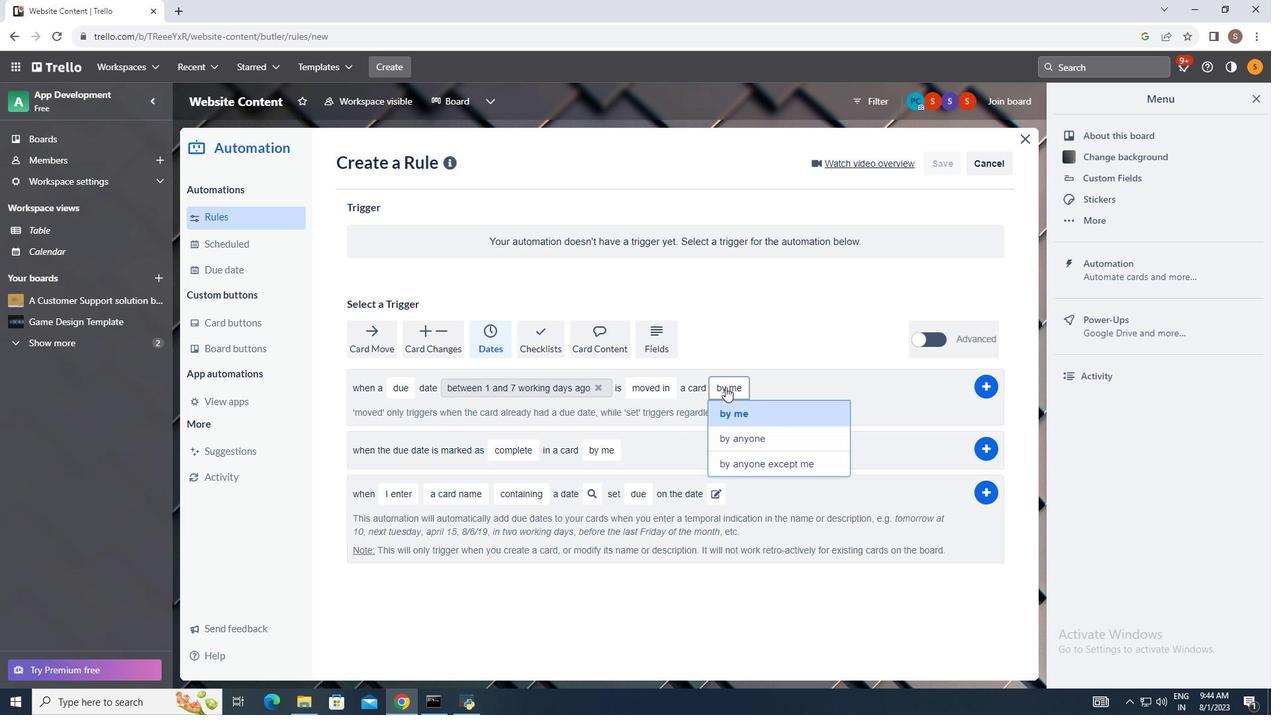
Action: Mouse pressed left at (726, 387)
Screenshot: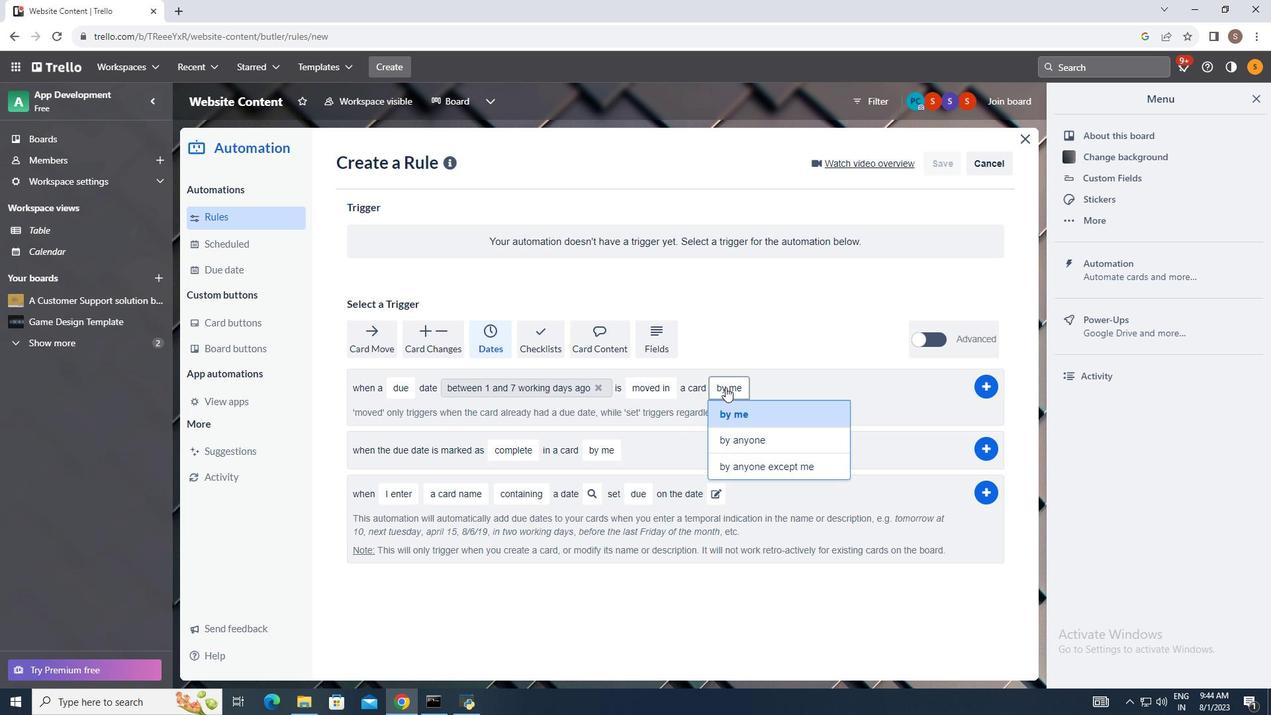 
Action: Mouse moved to (735, 410)
Screenshot: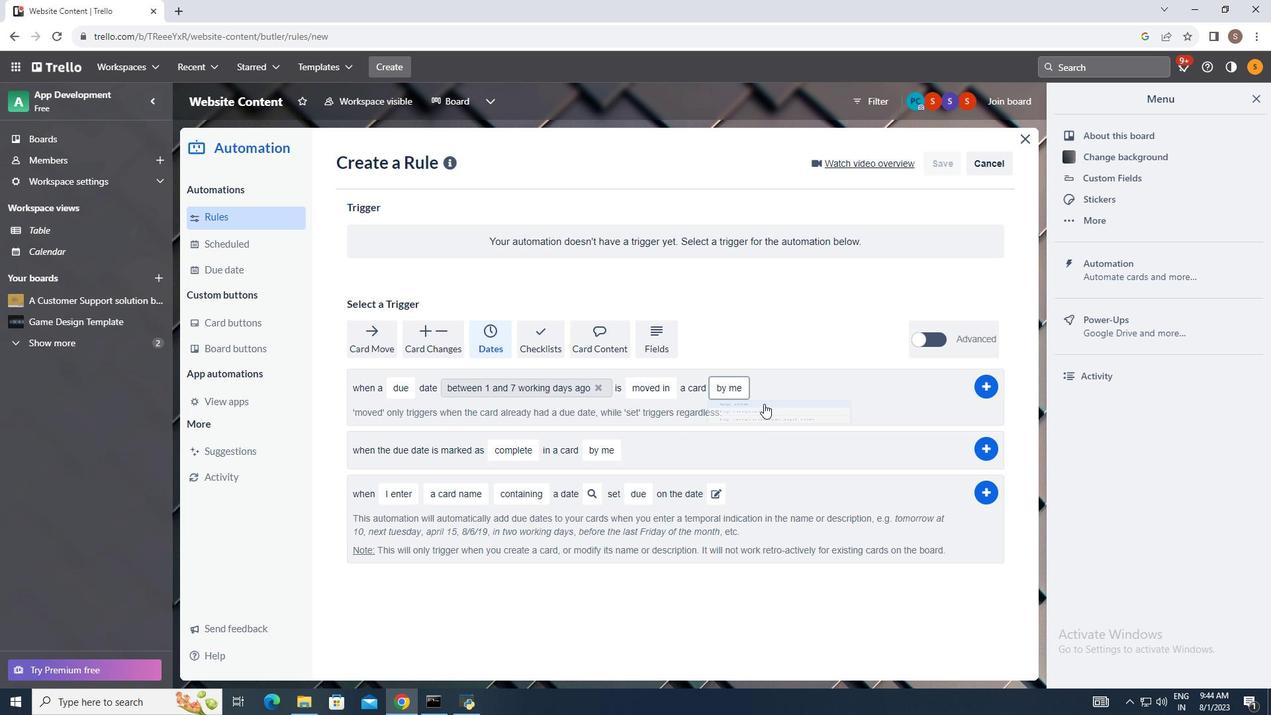 
Action: Mouse pressed left at (735, 410)
Screenshot: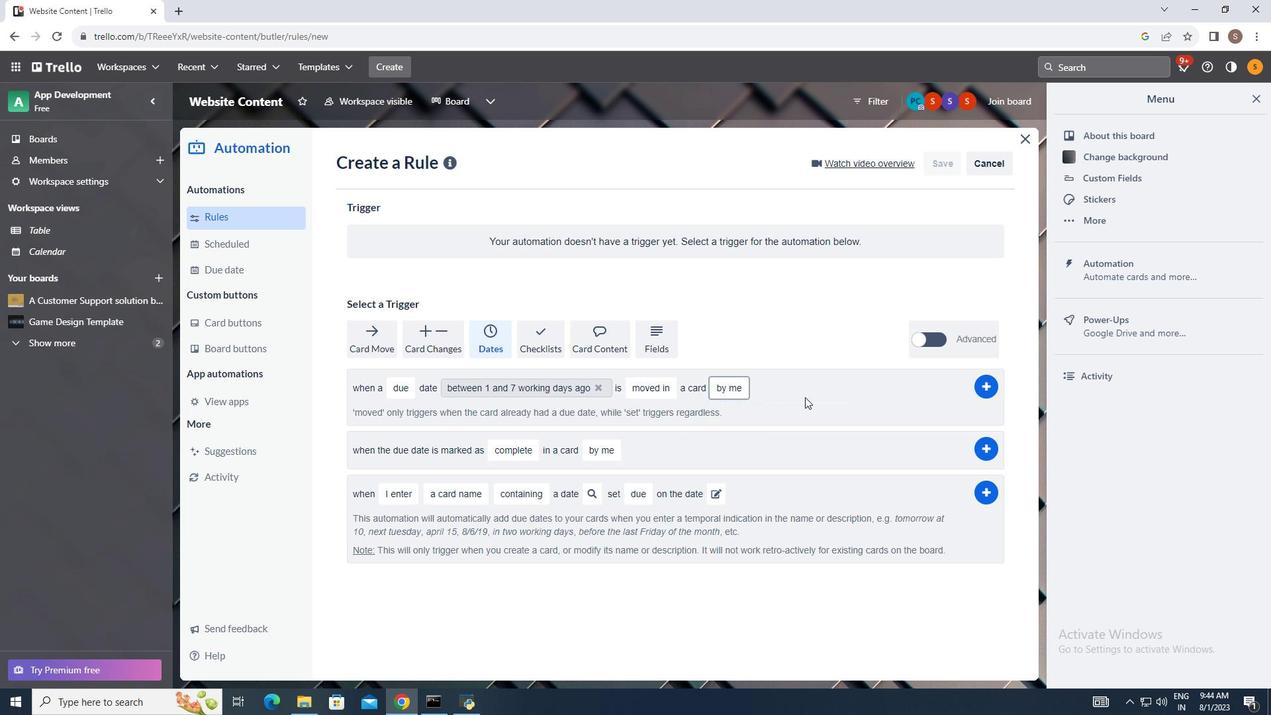 
Action: Mouse moved to (989, 382)
Screenshot: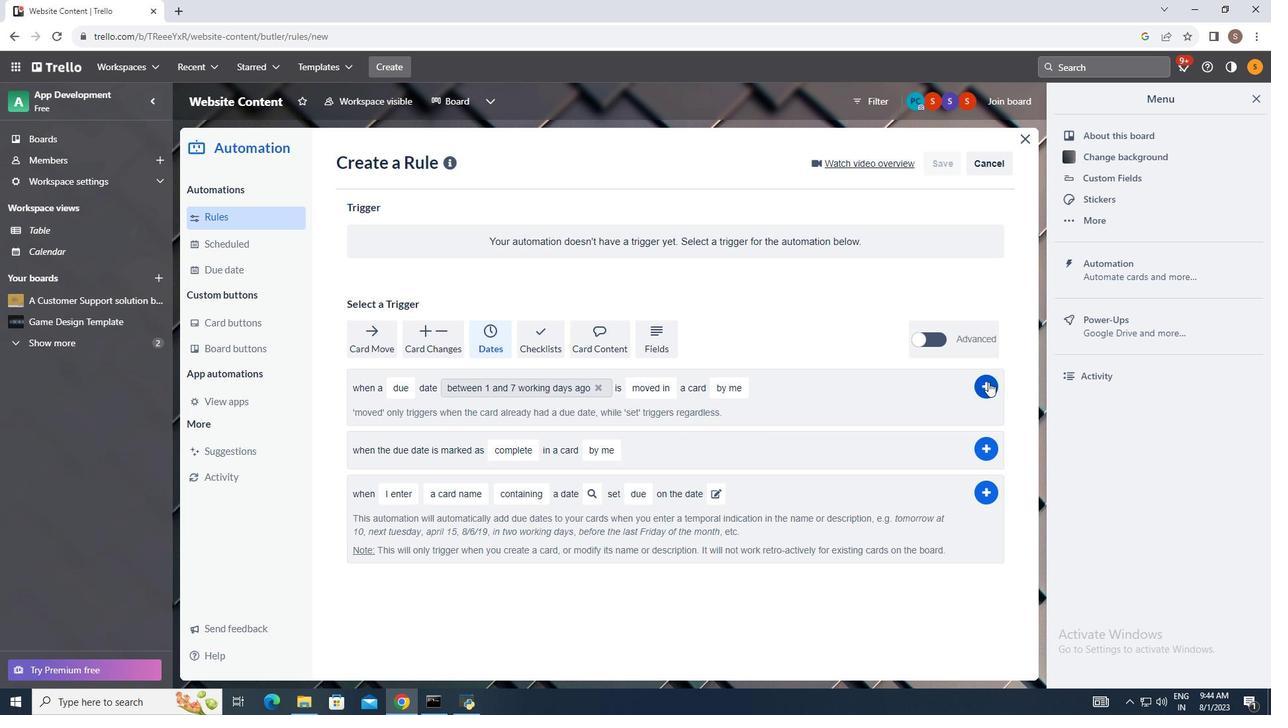 
Action: Mouse pressed left at (989, 382)
Screenshot: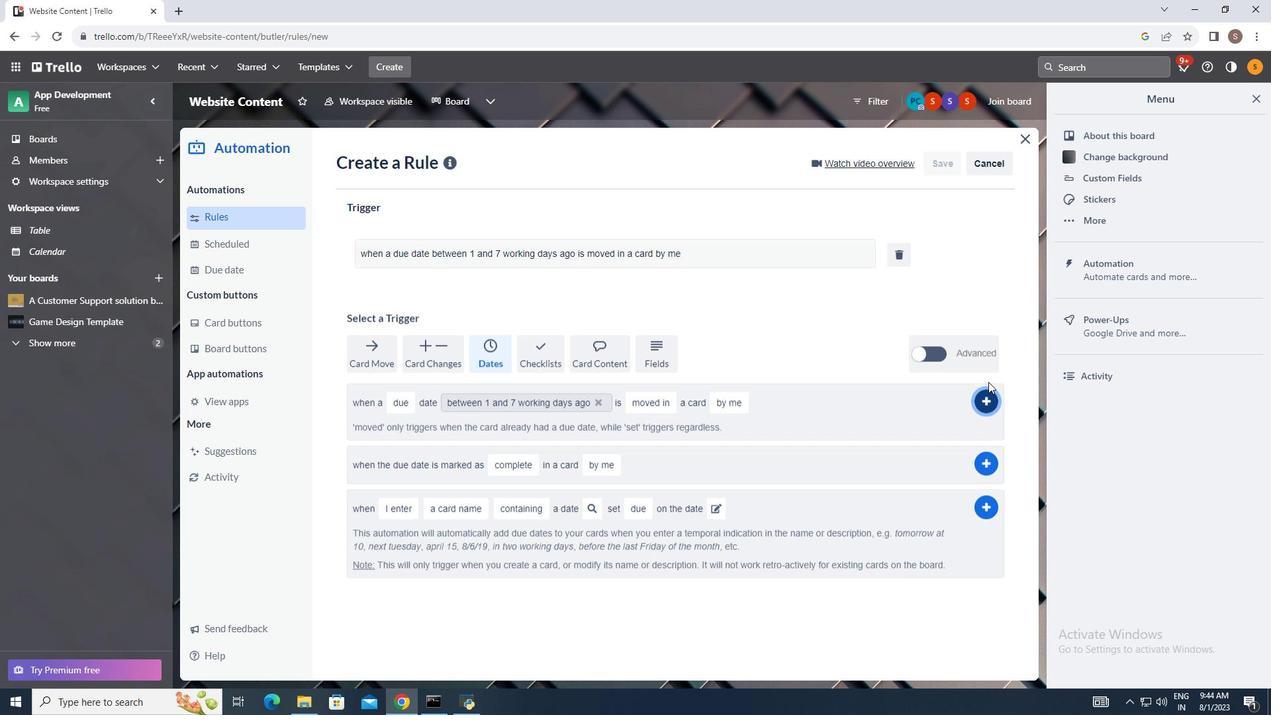 
Action: Mouse moved to (771, 389)
Screenshot: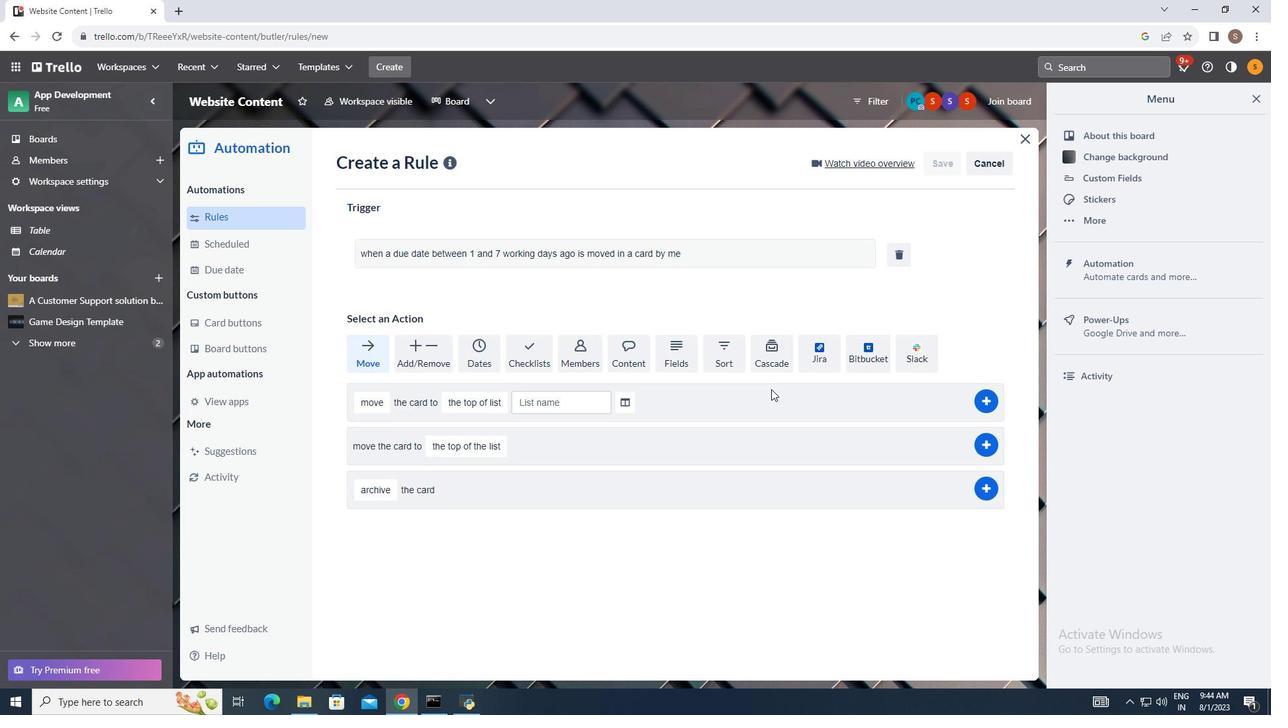 
